 Task: Find connections with filter location Waterloo with filter topic #Culturewith filter profile language Potuguese with filter current company Lenskart.com with filter school Canara College with filter industry Newspaper Publishing with filter service category Search Engine Optimization (SEO) with filter keywords title Conservation Scientist
Action: Mouse moved to (676, 137)
Screenshot: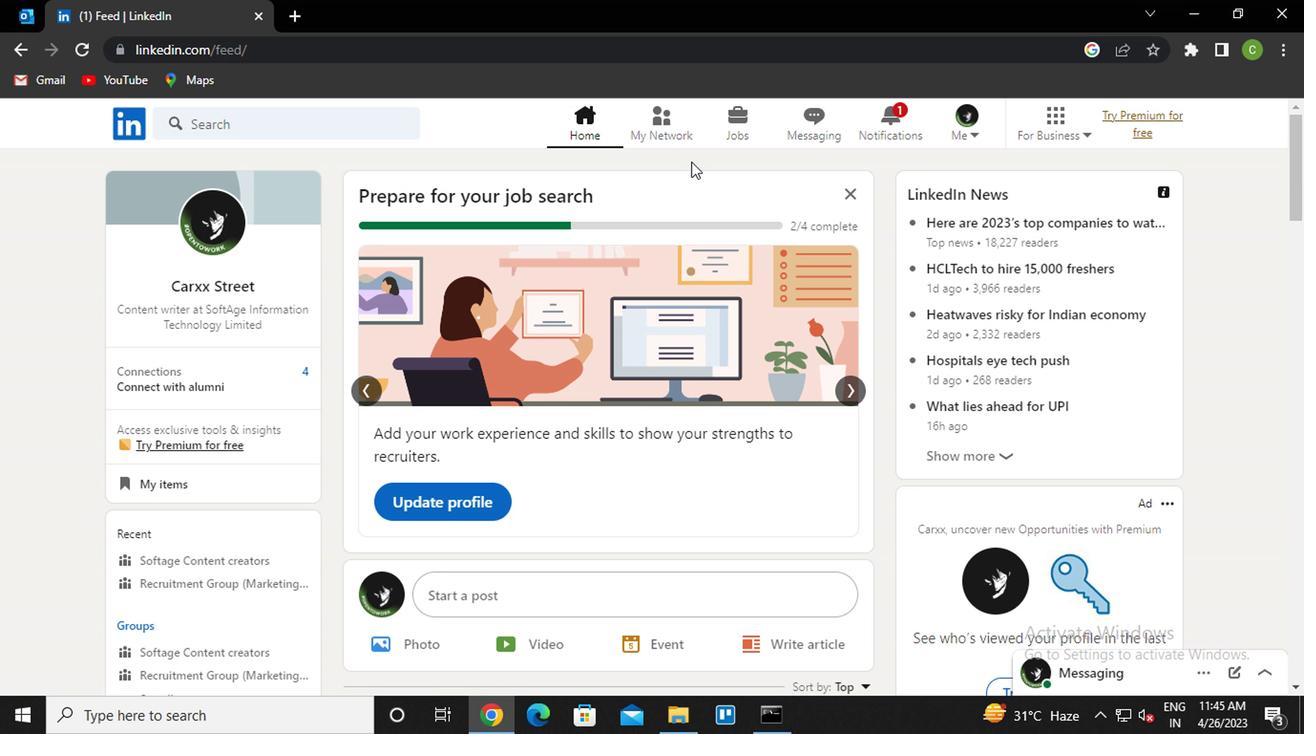 
Action: Mouse pressed left at (676, 137)
Screenshot: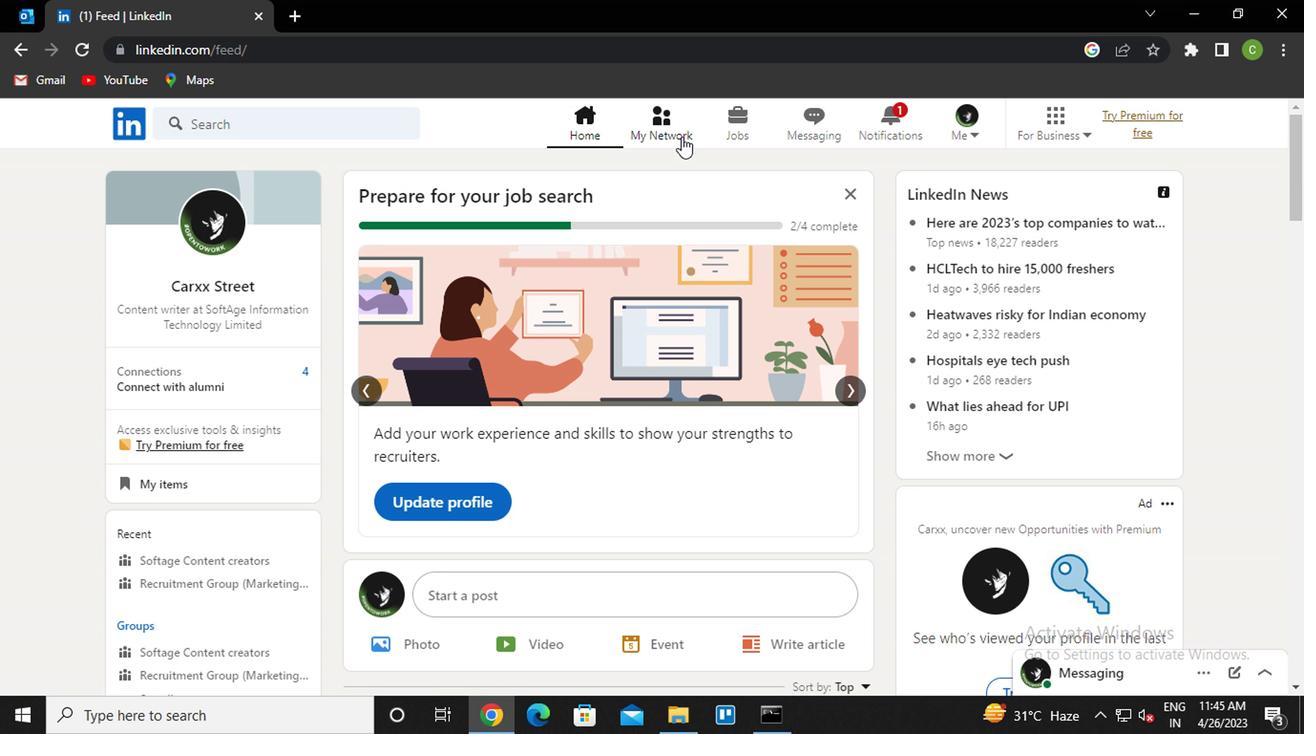 
Action: Mouse moved to (273, 244)
Screenshot: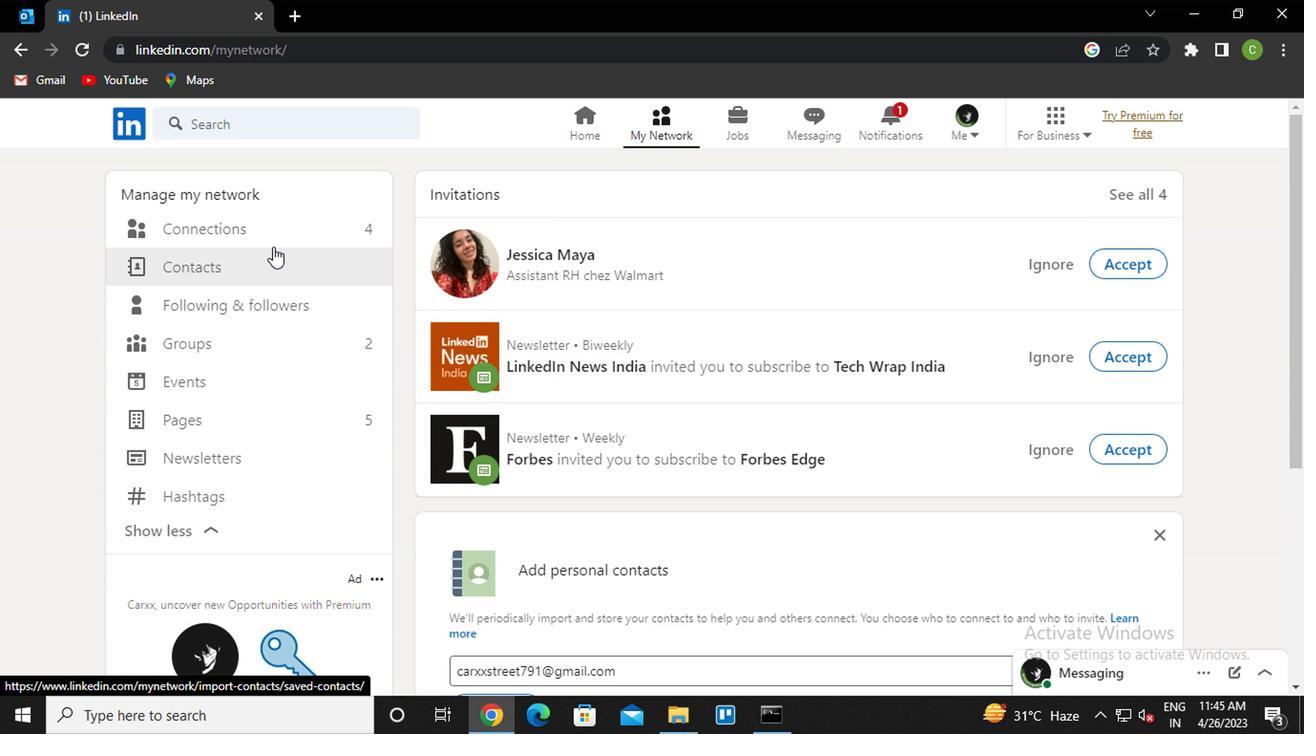 
Action: Mouse pressed left at (273, 244)
Screenshot: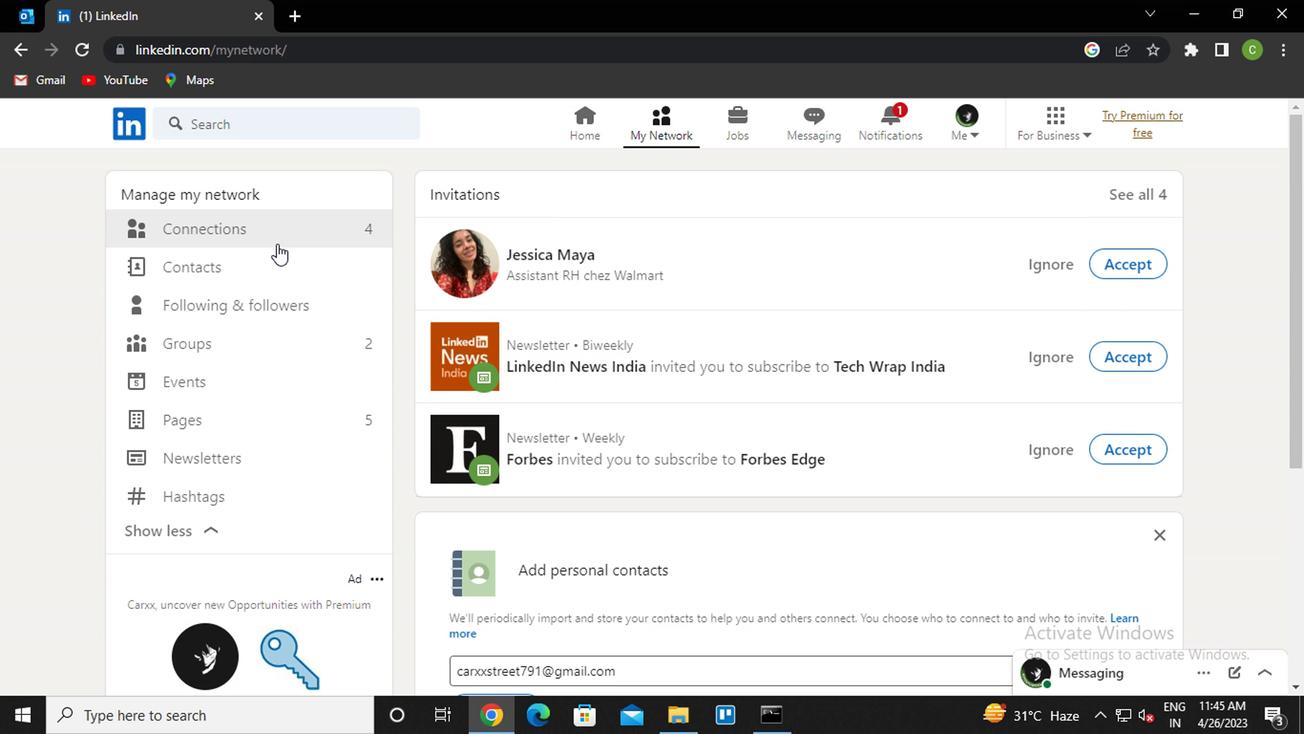 
Action: Mouse moved to (264, 218)
Screenshot: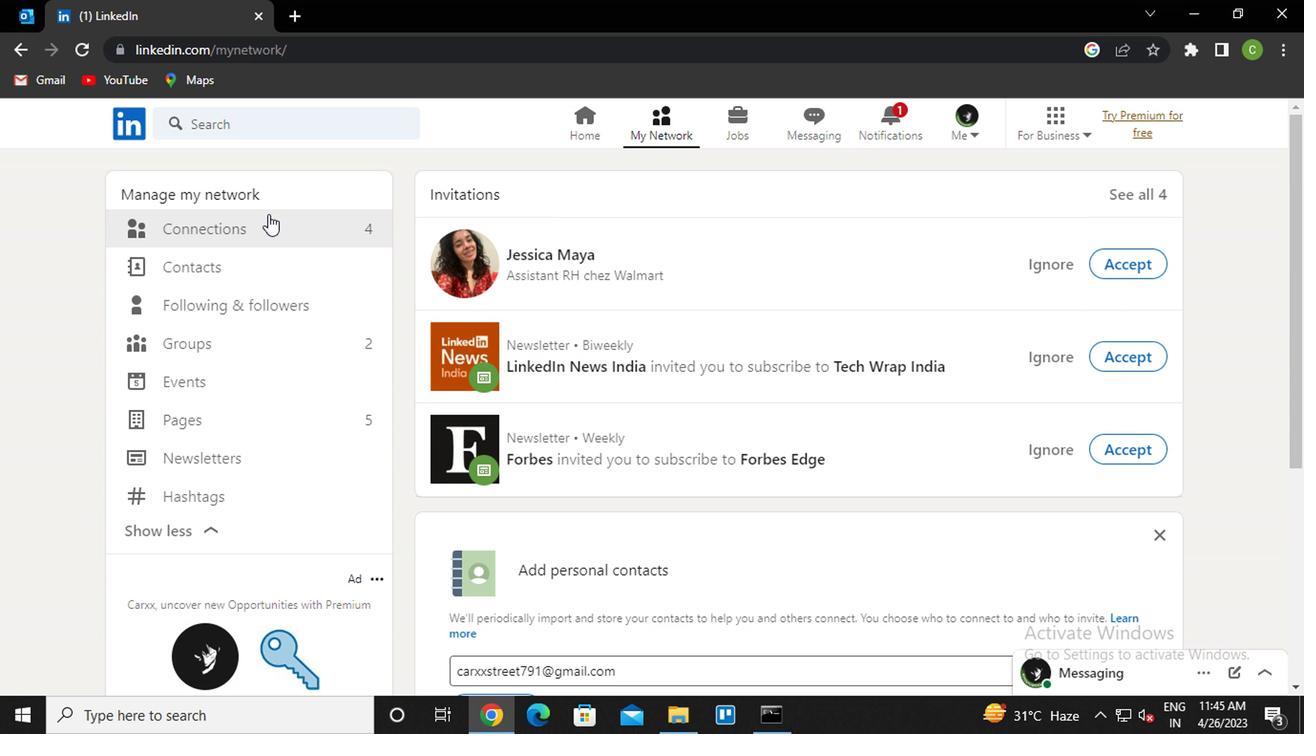
Action: Mouse pressed left at (264, 218)
Screenshot: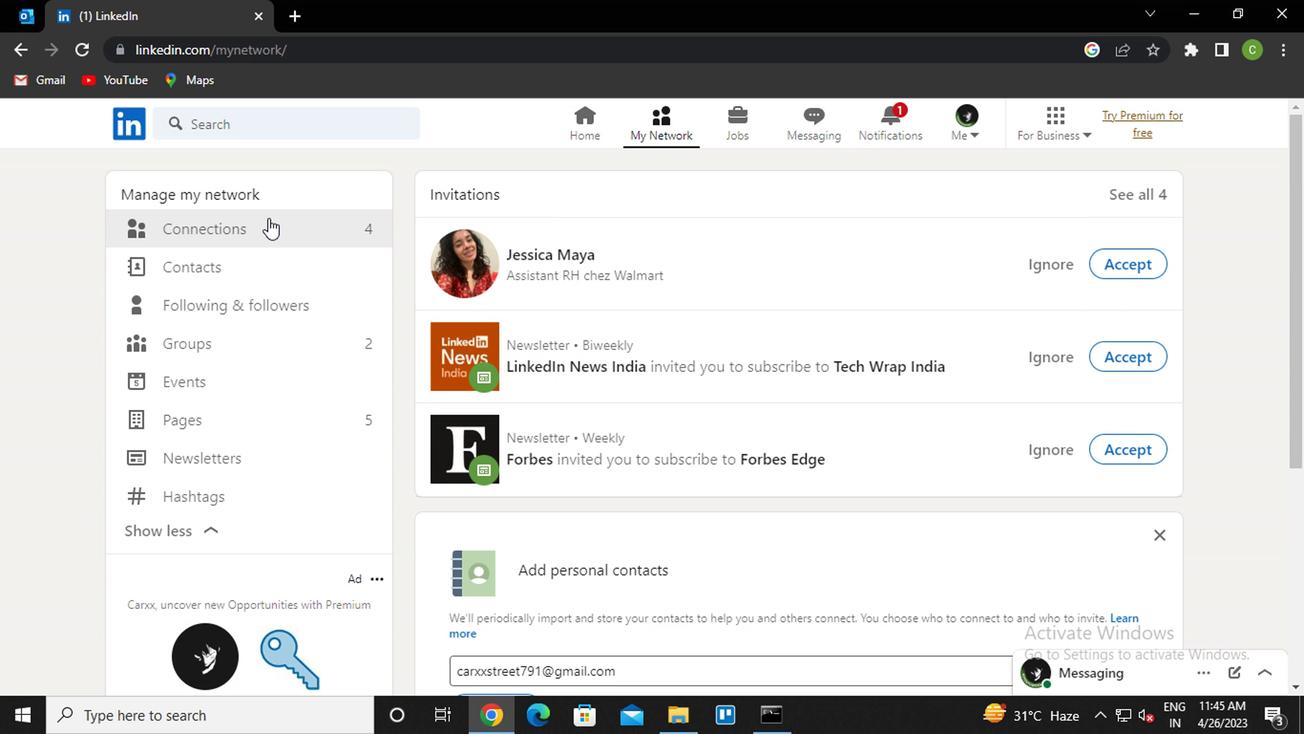 
Action: Mouse moved to (808, 225)
Screenshot: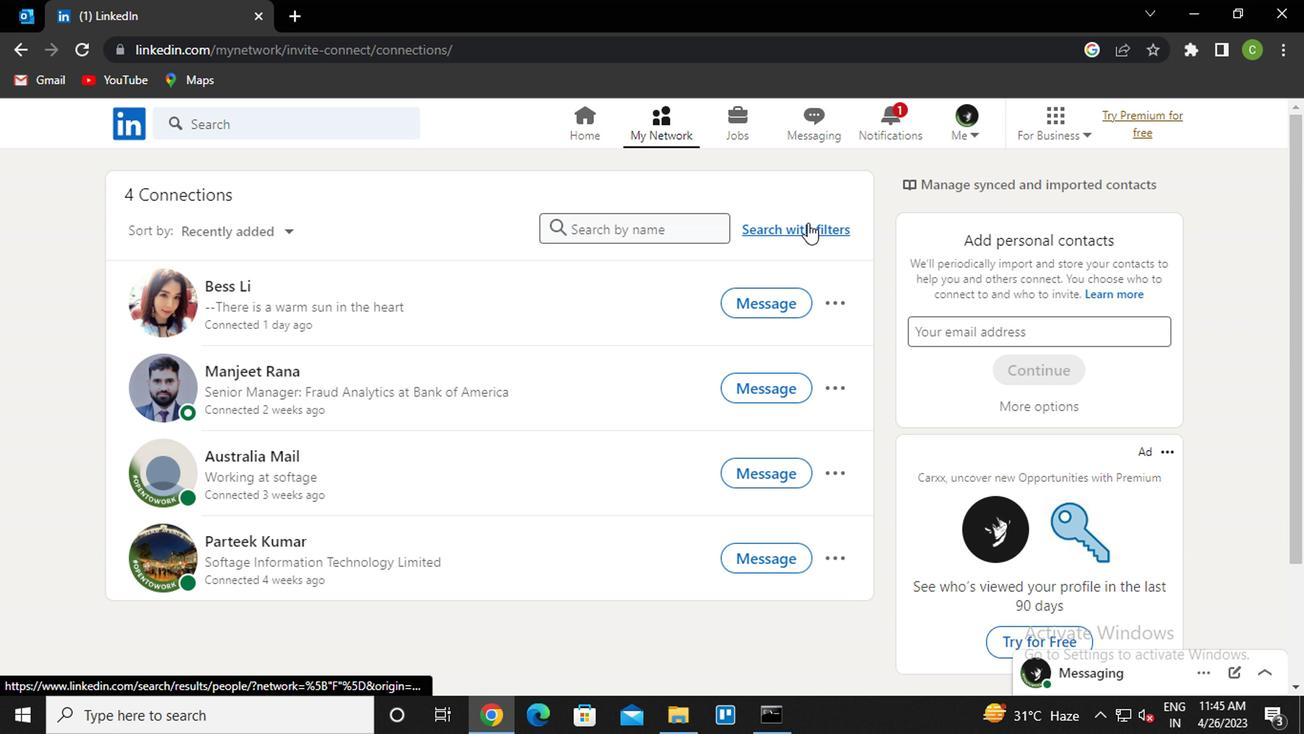 
Action: Mouse pressed left at (808, 225)
Screenshot: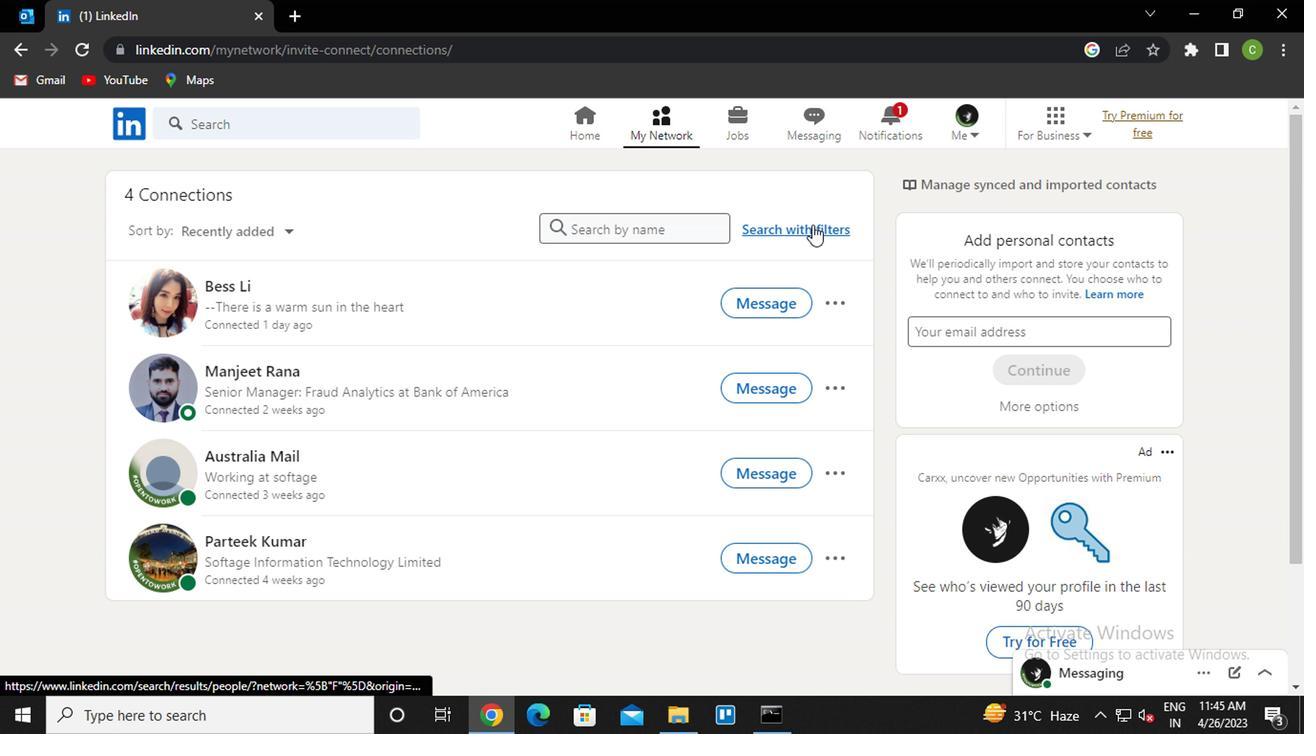 
Action: Mouse moved to (651, 168)
Screenshot: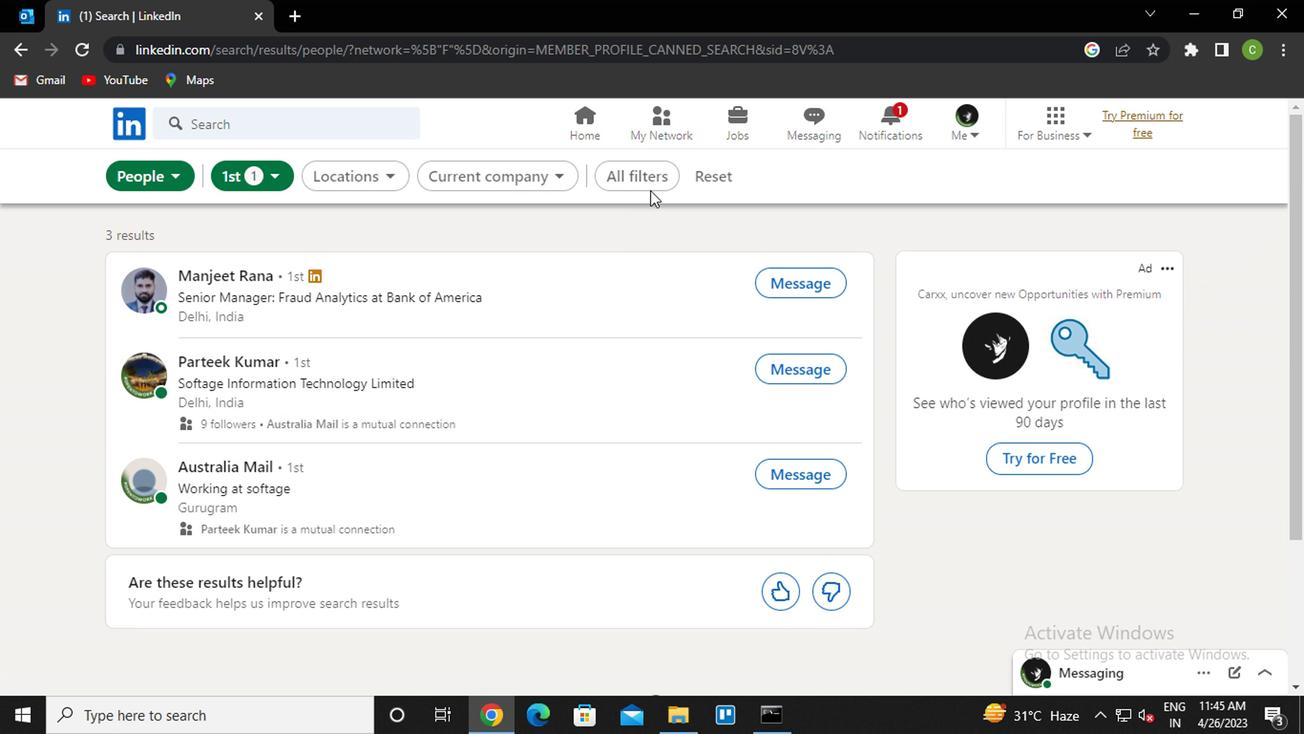 
Action: Mouse pressed left at (651, 168)
Screenshot: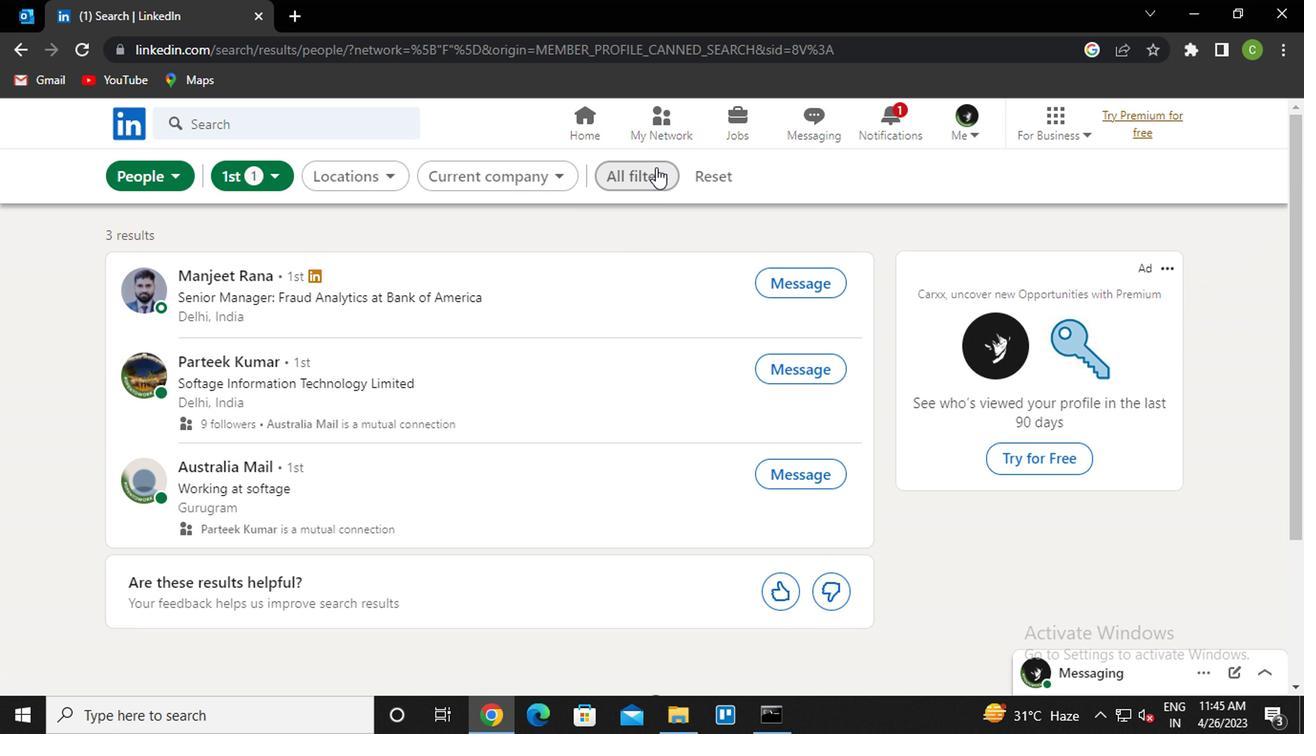 
Action: Mouse moved to (916, 360)
Screenshot: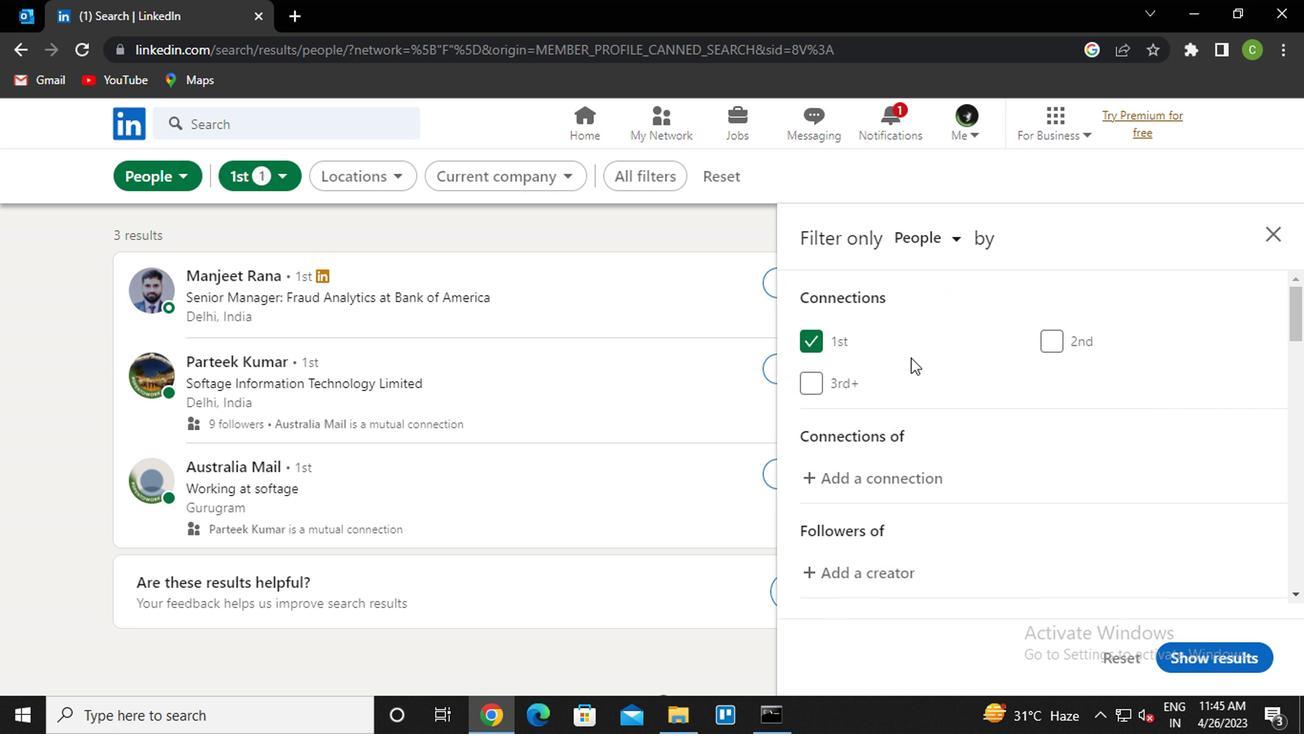
Action: Mouse scrolled (916, 358) with delta (0, -1)
Screenshot: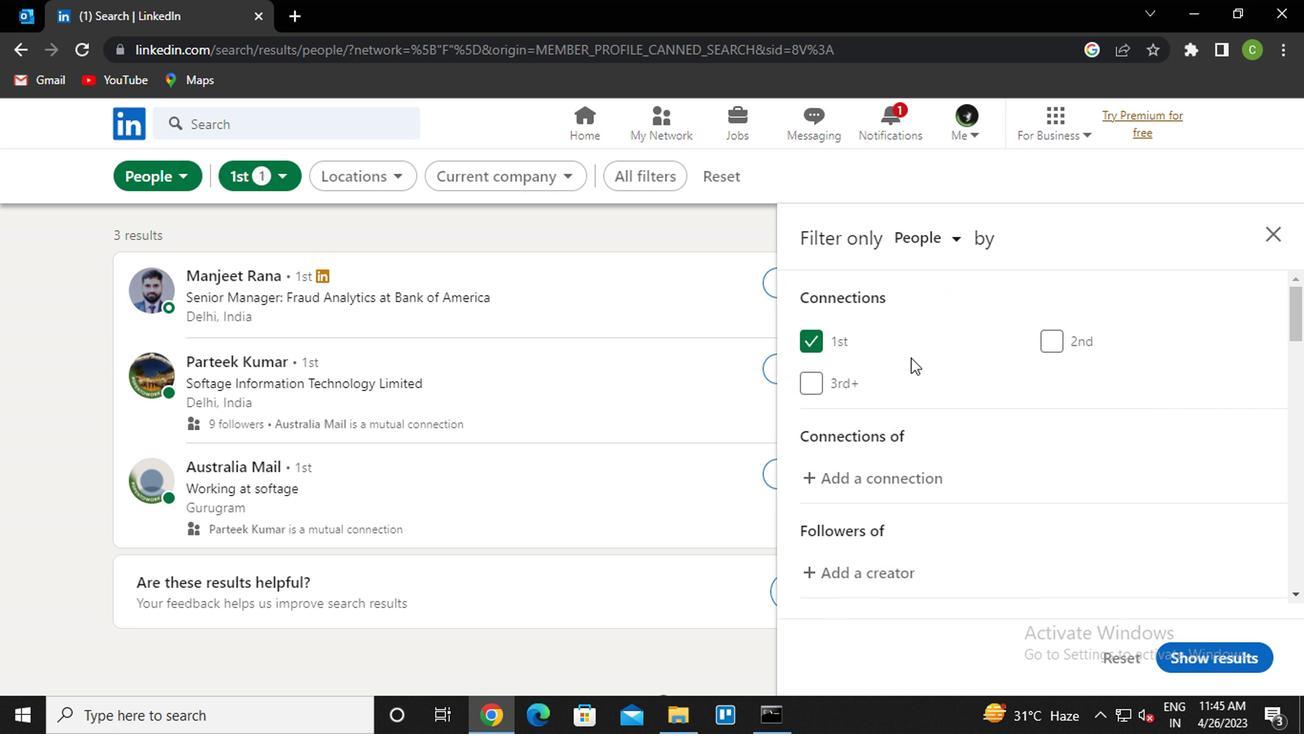 
Action: Mouse scrolled (916, 358) with delta (0, -1)
Screenshot: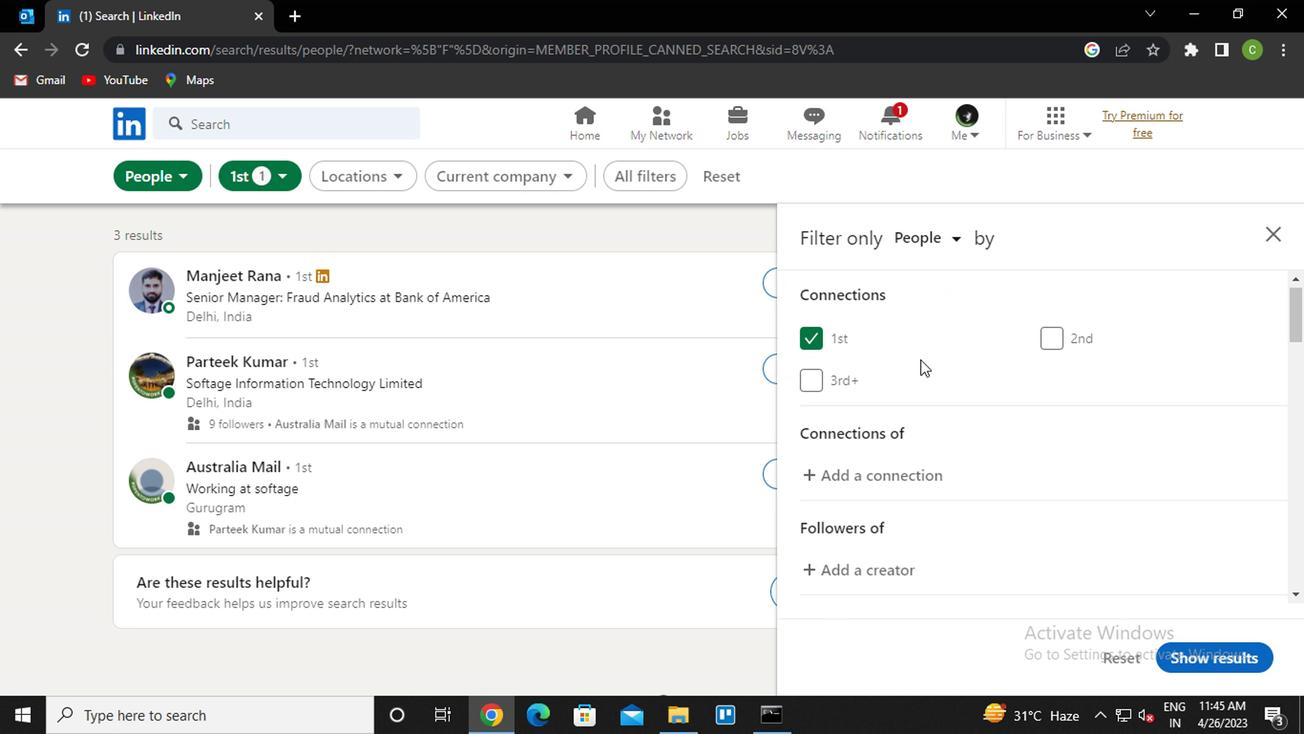 
Action: Mouse scrolled (916, 358) with delta (0, -1)
Screenshot: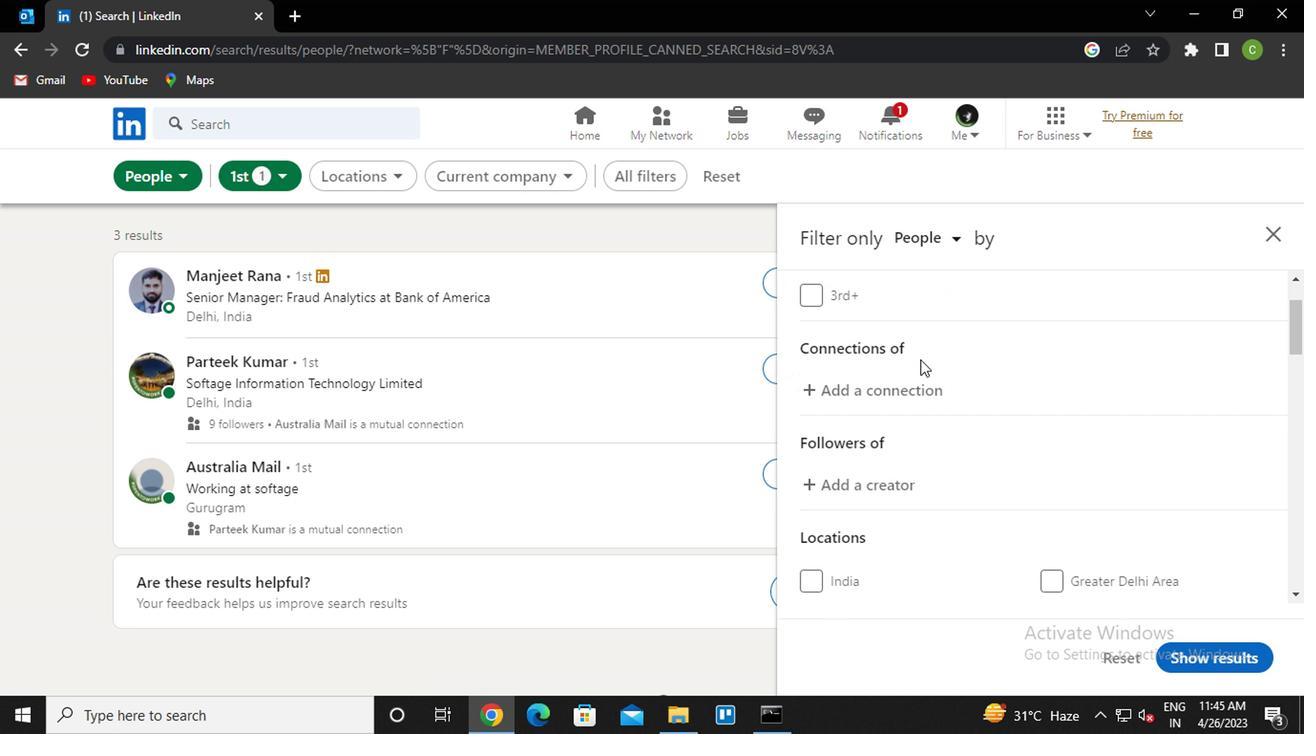 
Action: Mouse moved to (1114, 457)
Screenshot: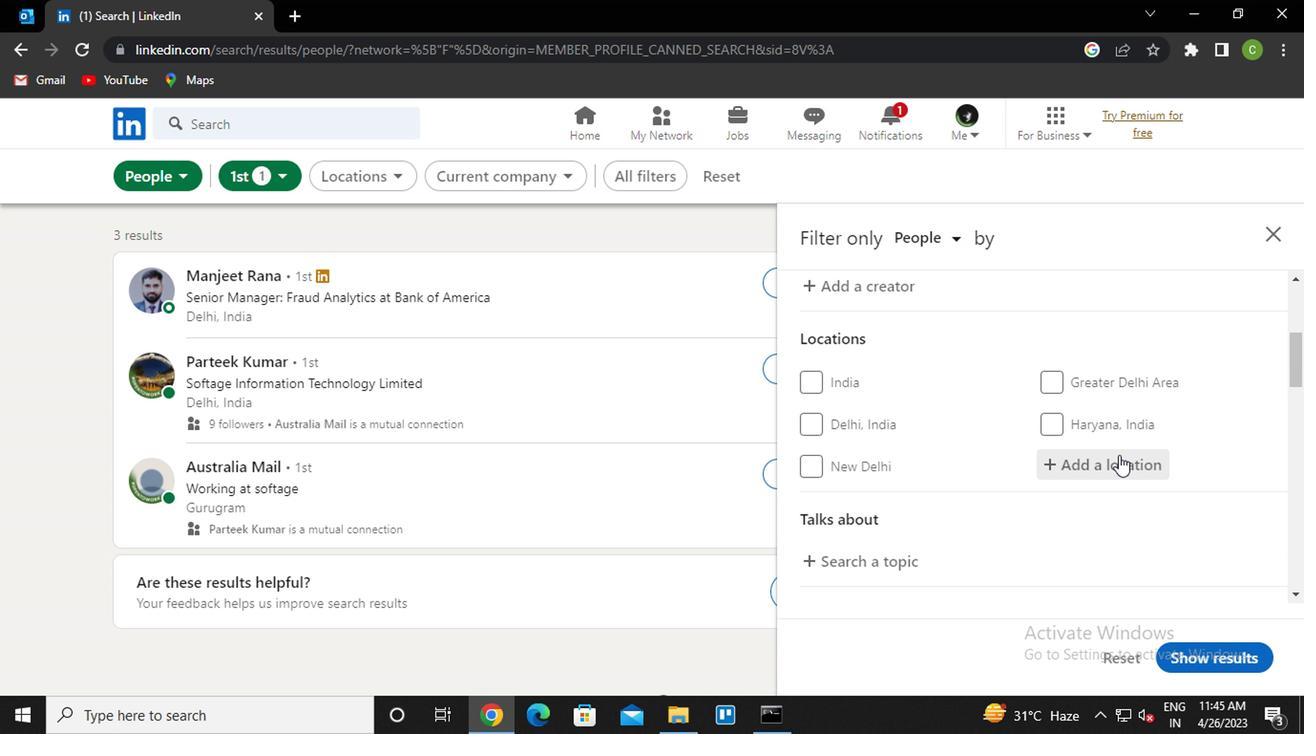 
Action: Mouse pressed left at (1114, 457)
Screenshot: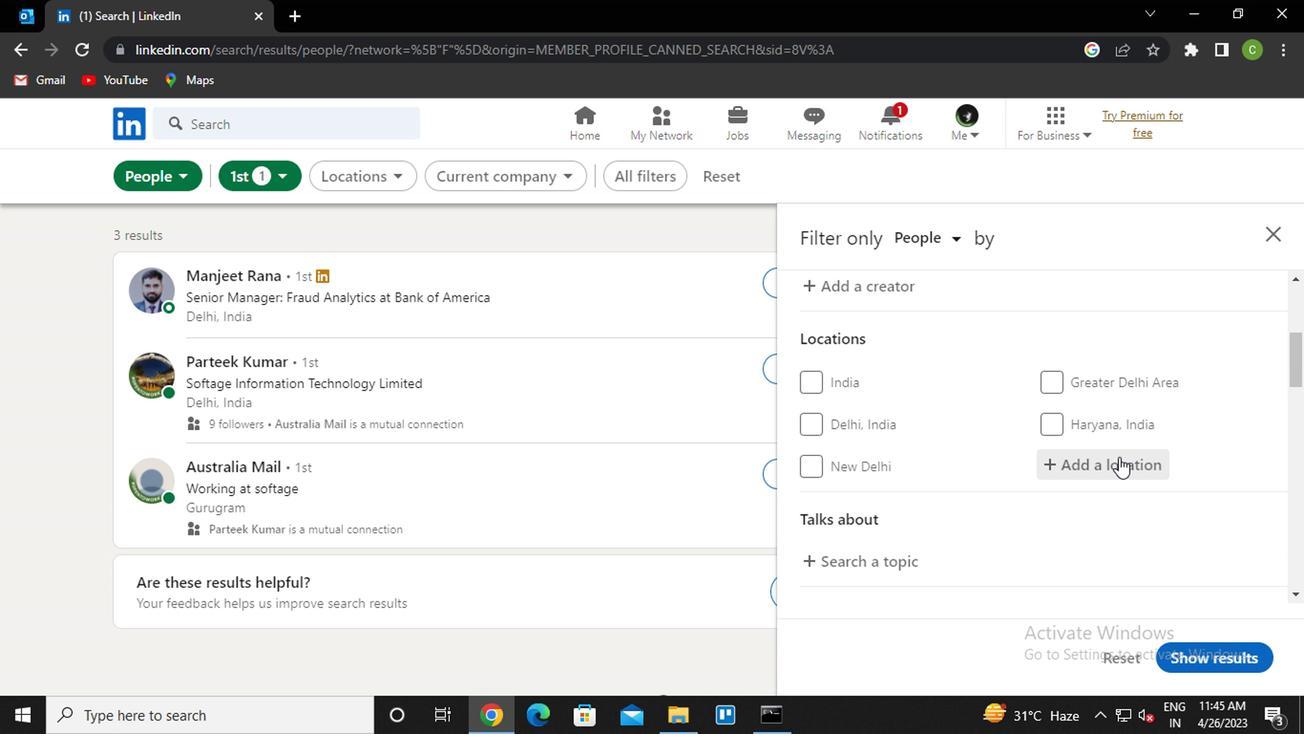 
Action: Key pressed w<Key.caps_lock>aterloo<Key.down><Key.enter>
Screenshot: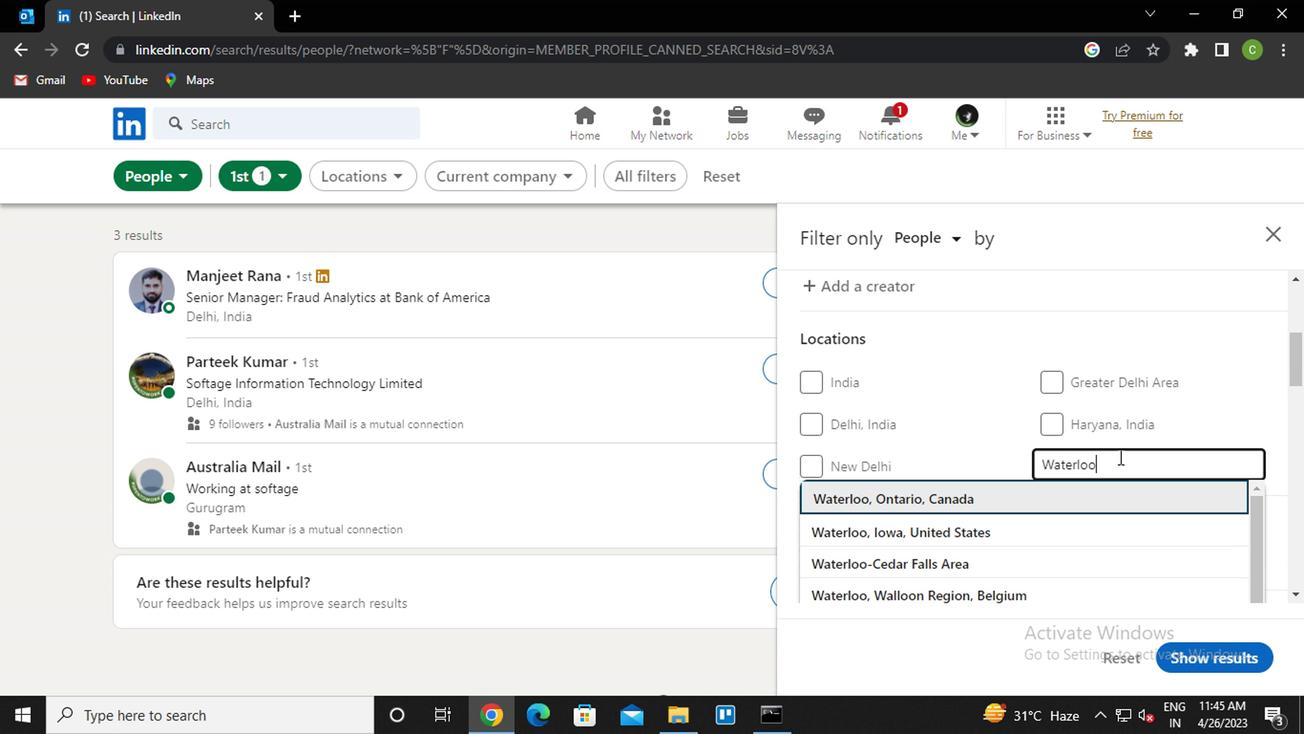 
Action: Mouse scrolled (1114, 456) with delta (0, 0)
Screenshot: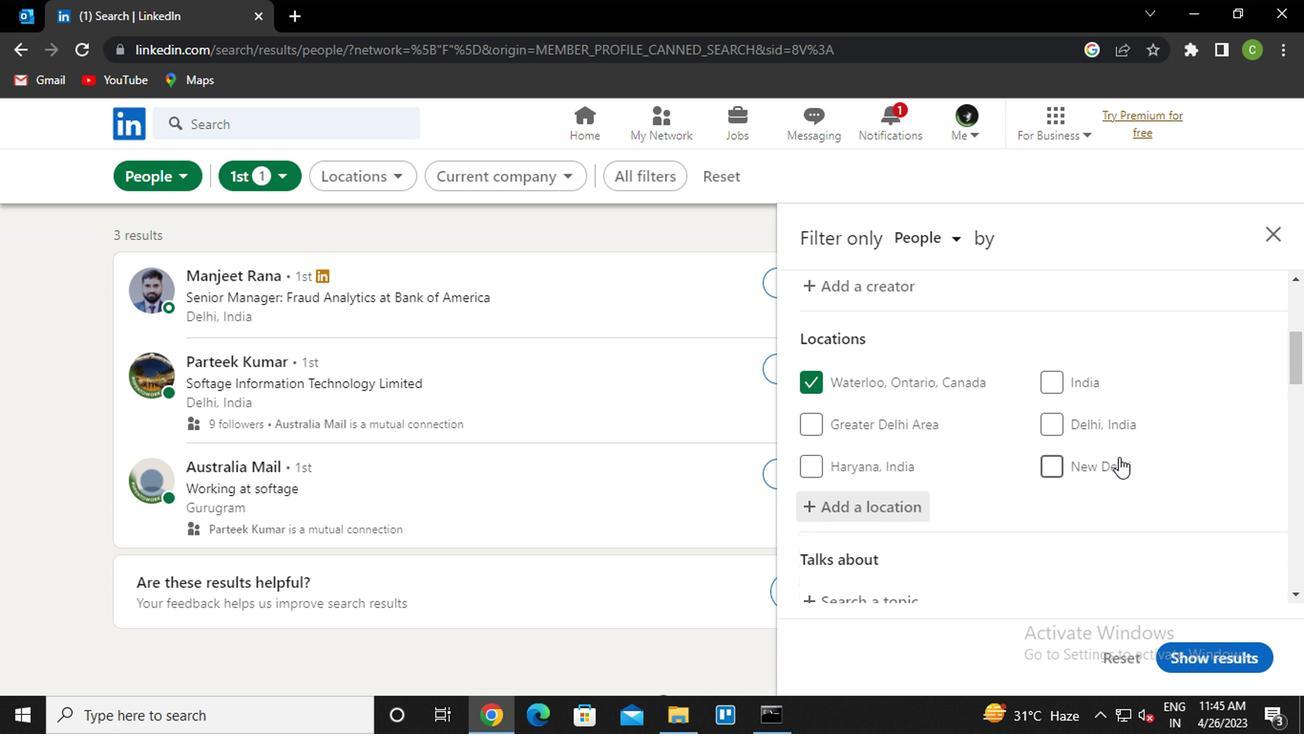 
Action: Mouse scrolled (1114, 456) with delta (0, 0)
Screenshot: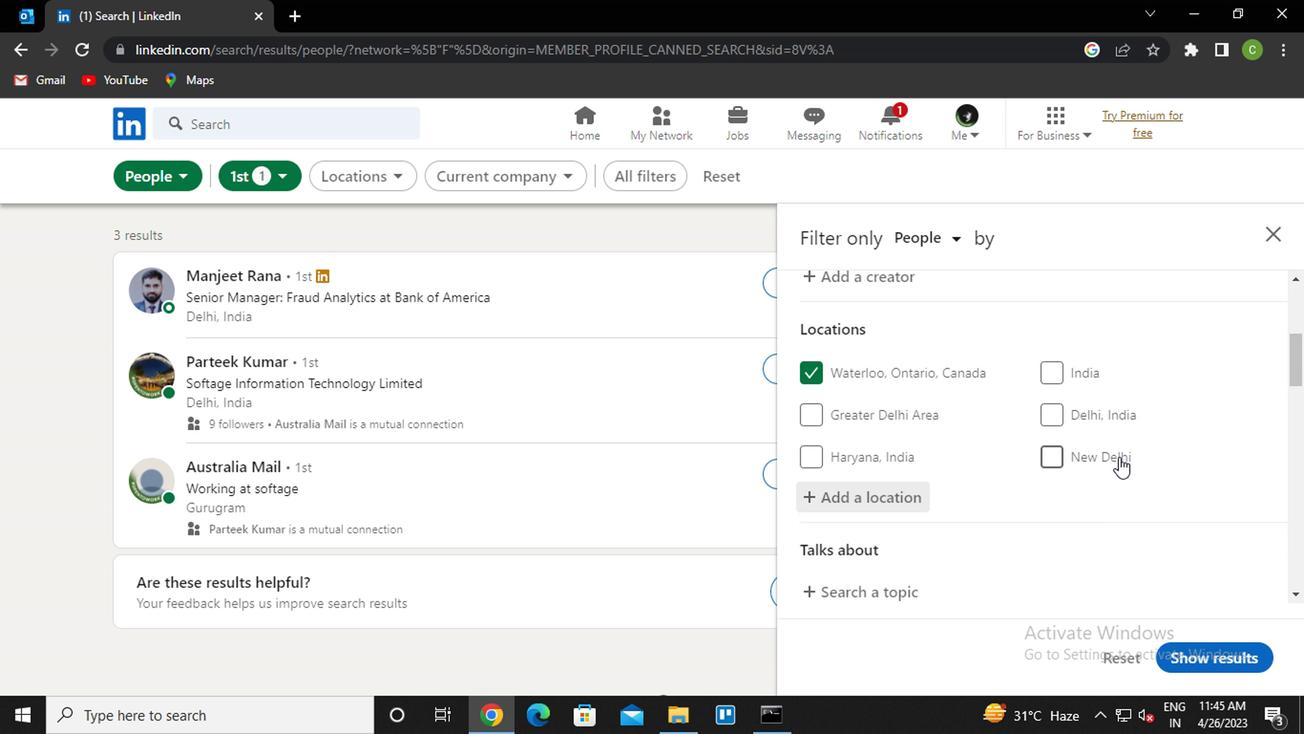 
Action: Mouse moved to (867, 414)
Screenshot: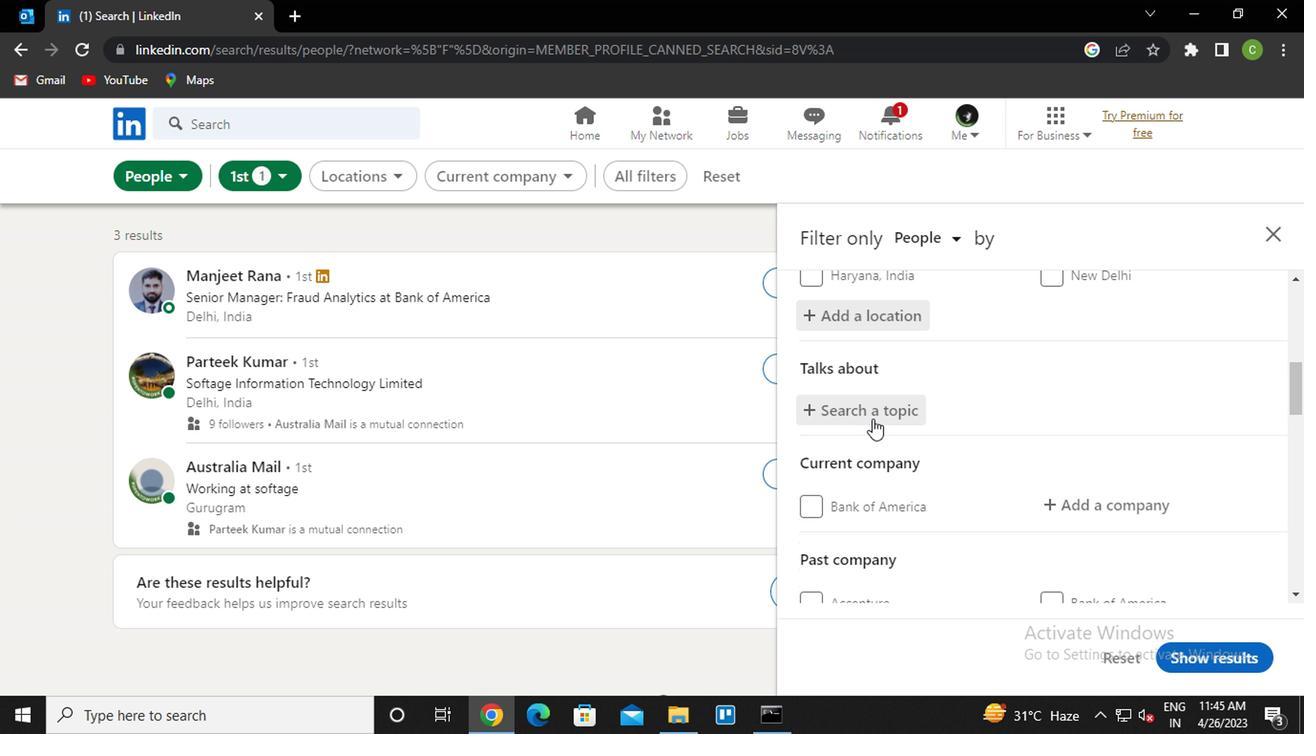 
Action: Mouse pressed left at (867, 414)
Screenshot: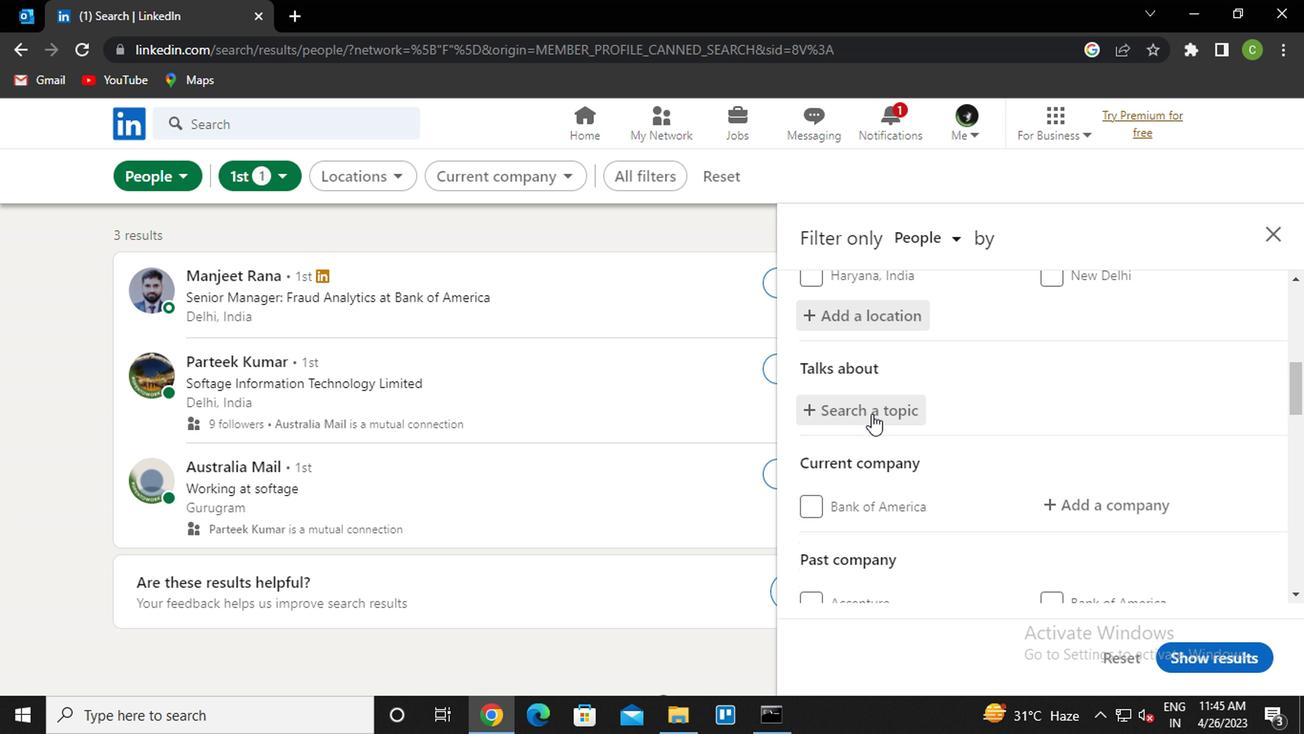 
Action: Key pressed <Key.caps_lock>c<Key.caps_lock>ulture<Key.down><Key.enter>
Screenshot: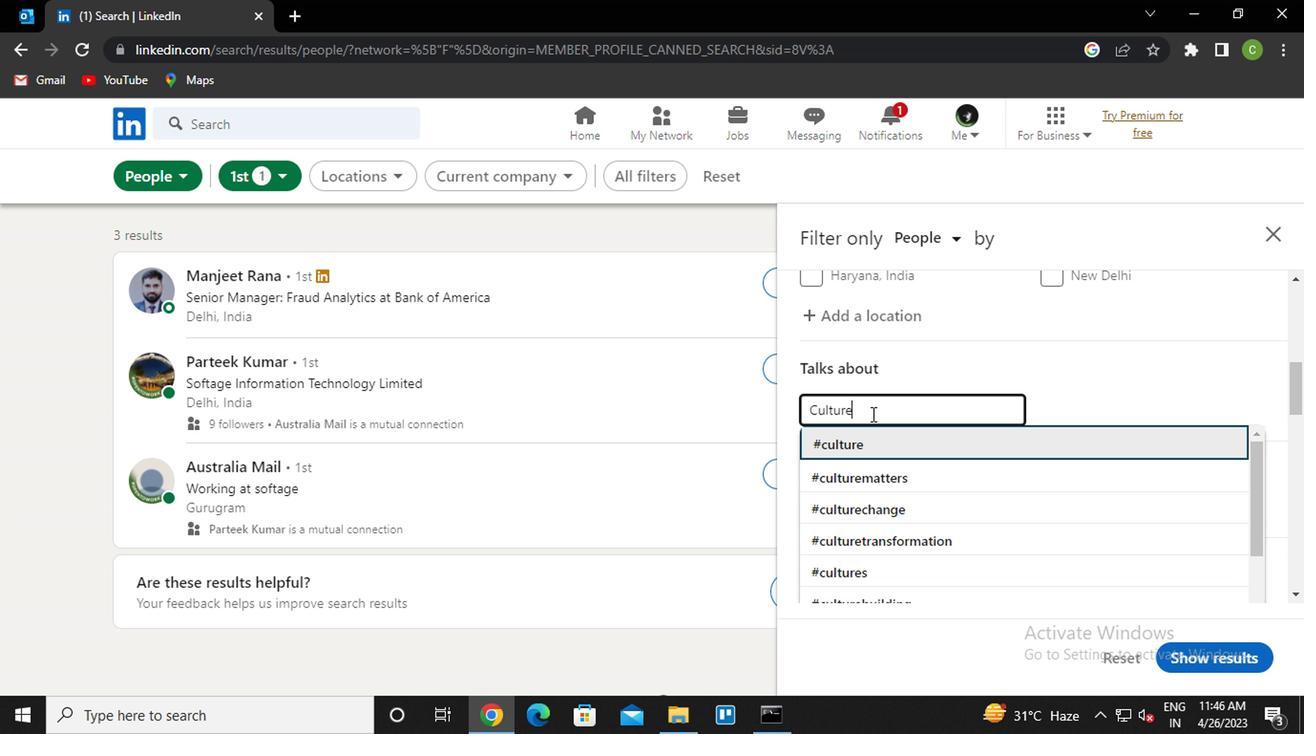 
Action: Mouse moved to (918, 434)
Screenshot: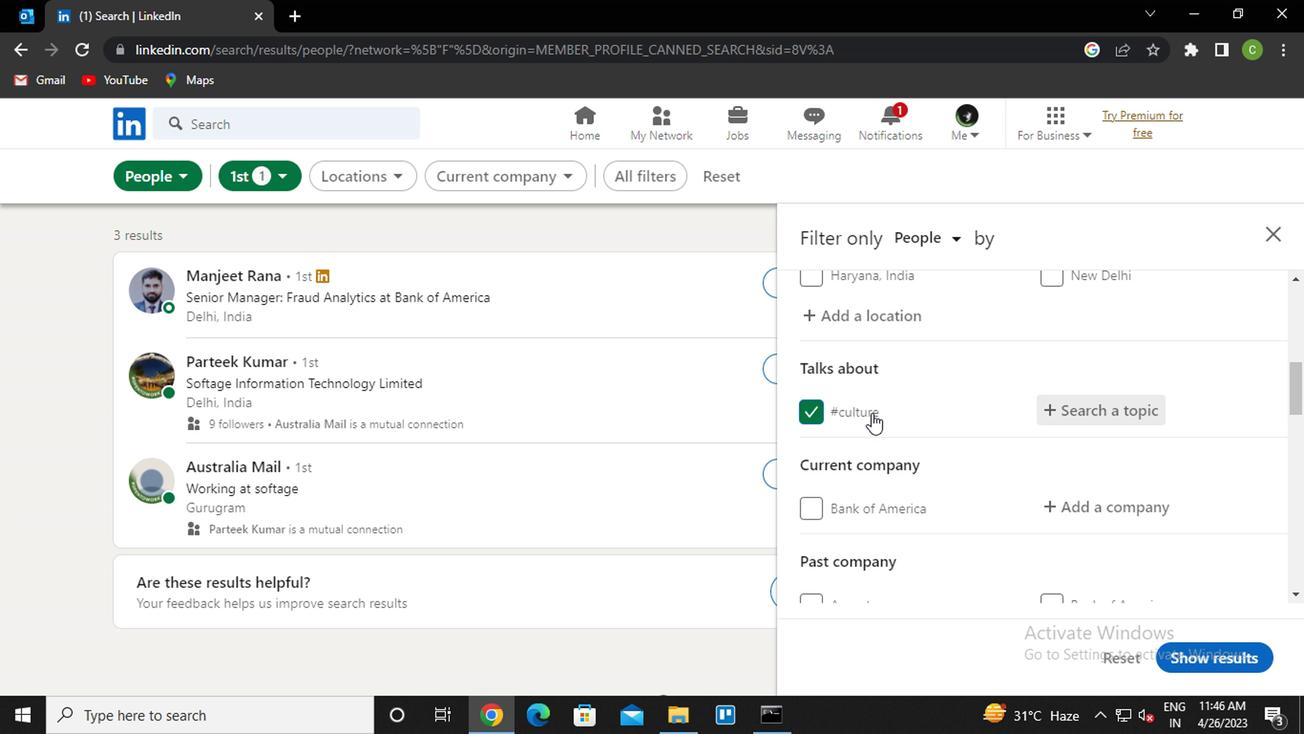 
Action: Mouse scrolled (918, 433) with delta (0, 0)
Screenshot: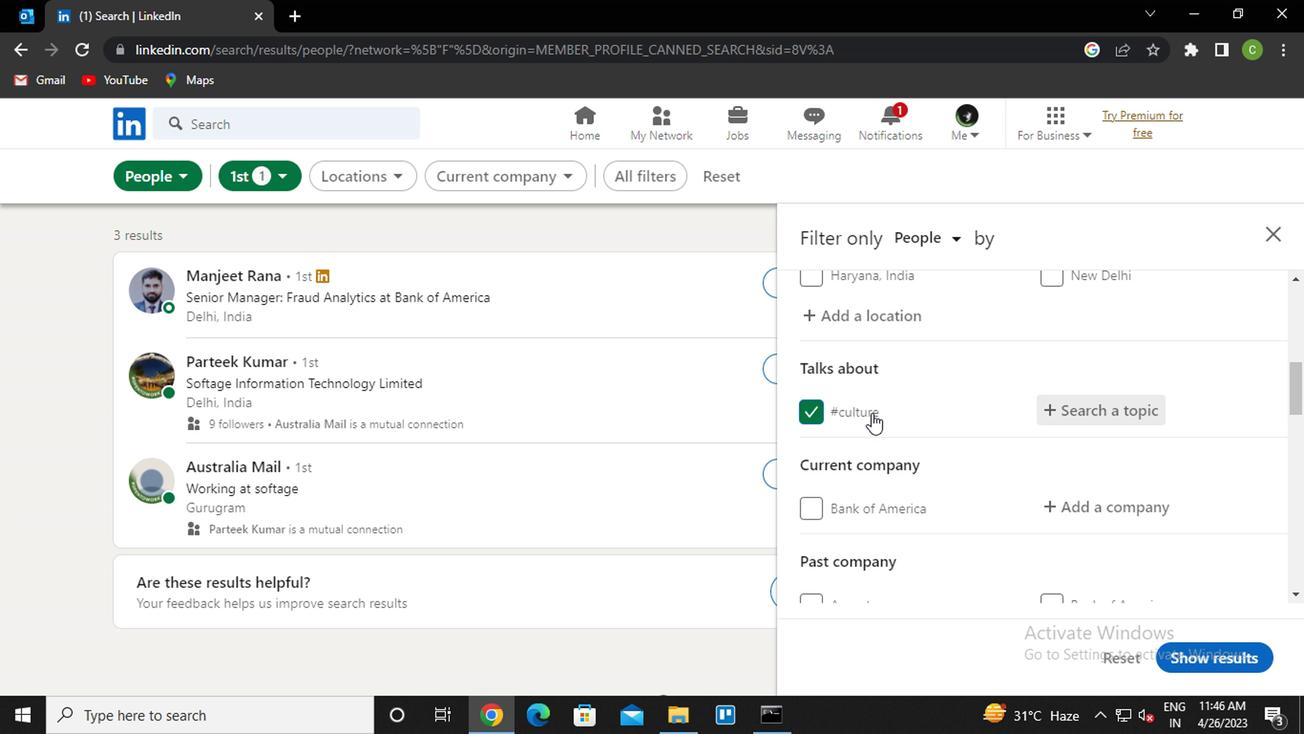 
Action: Mouse moved to (1081, 413)
Screenshot: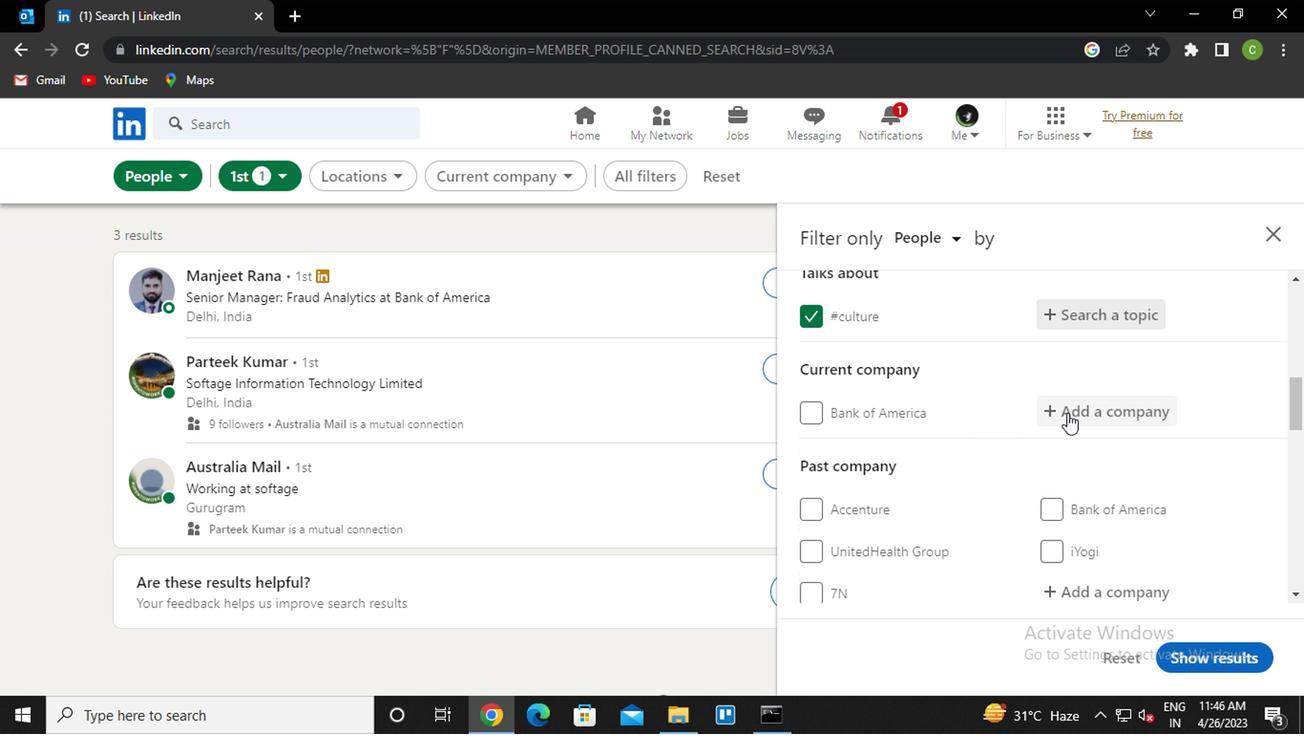 
Action: Mouse pressed left at (1081, 413)
Screenshot: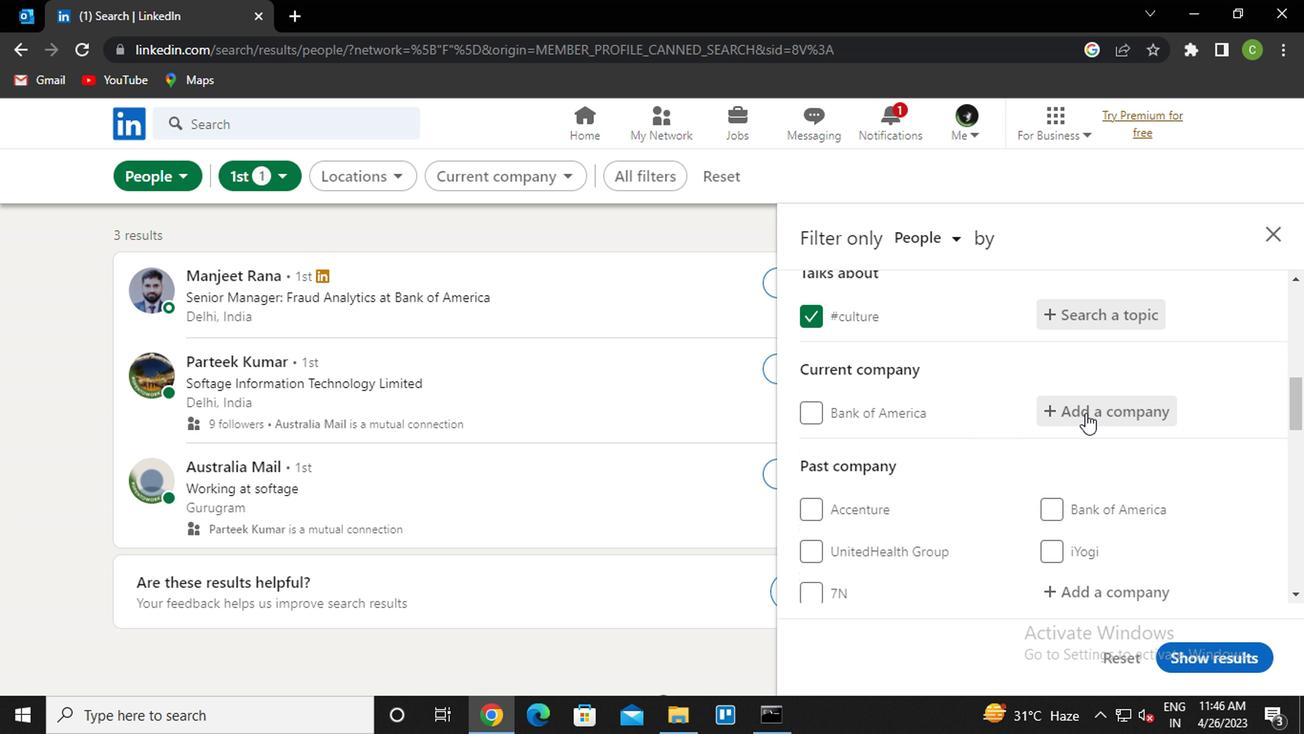 
Action: Key pressed <Key.caps_lock>l<Key.caps_lock>enskart<Key.down><Key.enter>
Screenshot: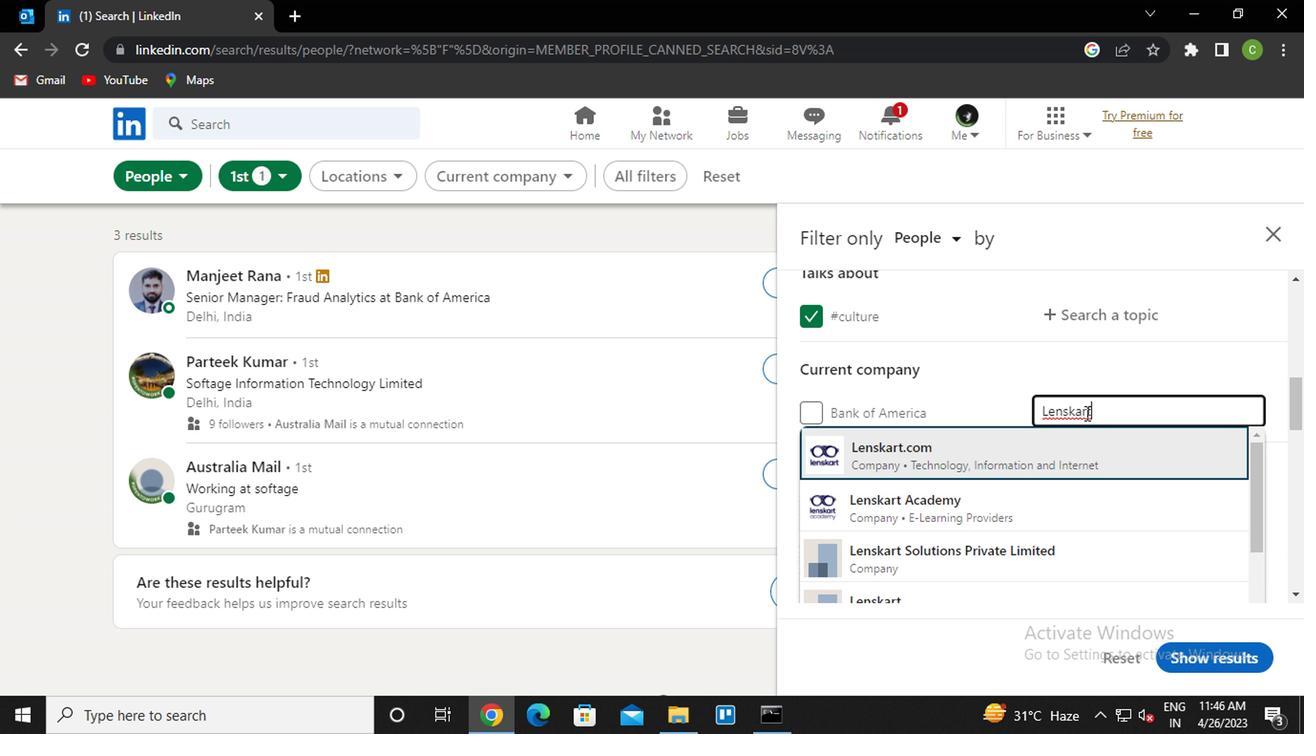 
Action: Mouse moved to (1081, 414)
Screenshot: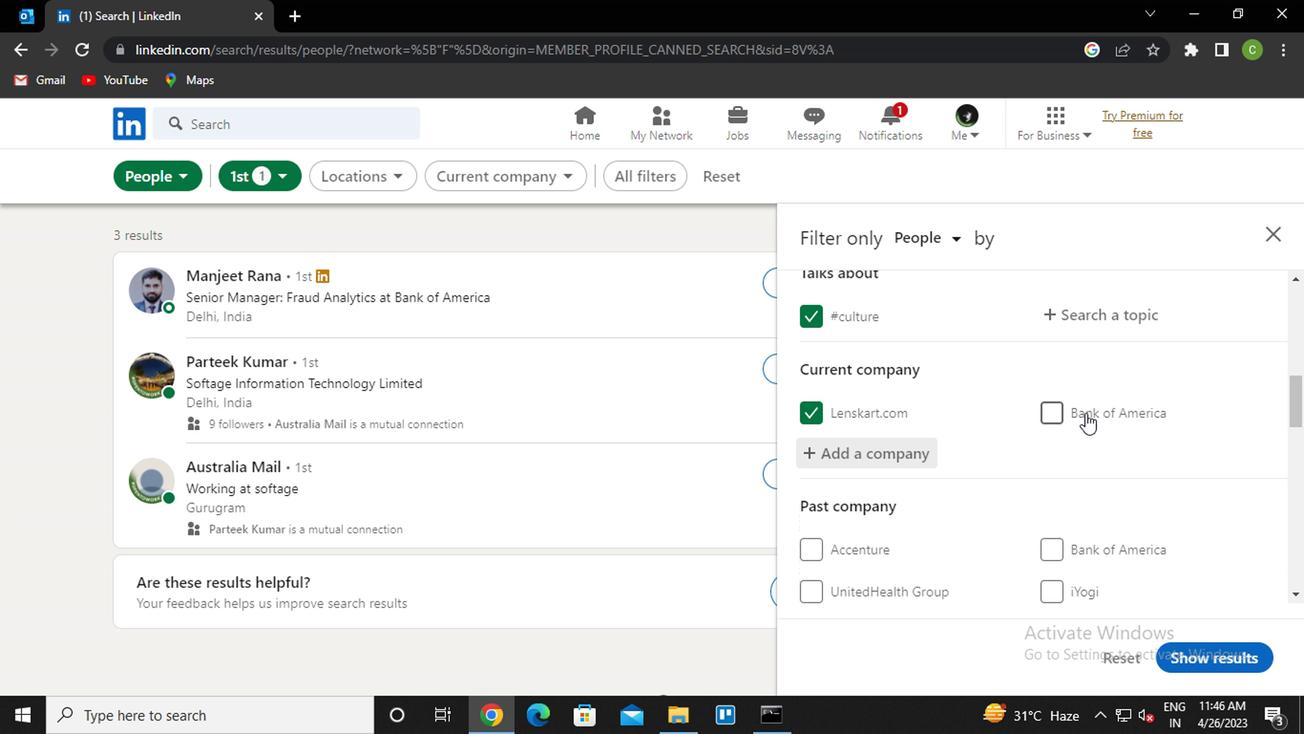 
Action: Mouse scrolled (1081, 413) with delta (0, -1)
Screenshot: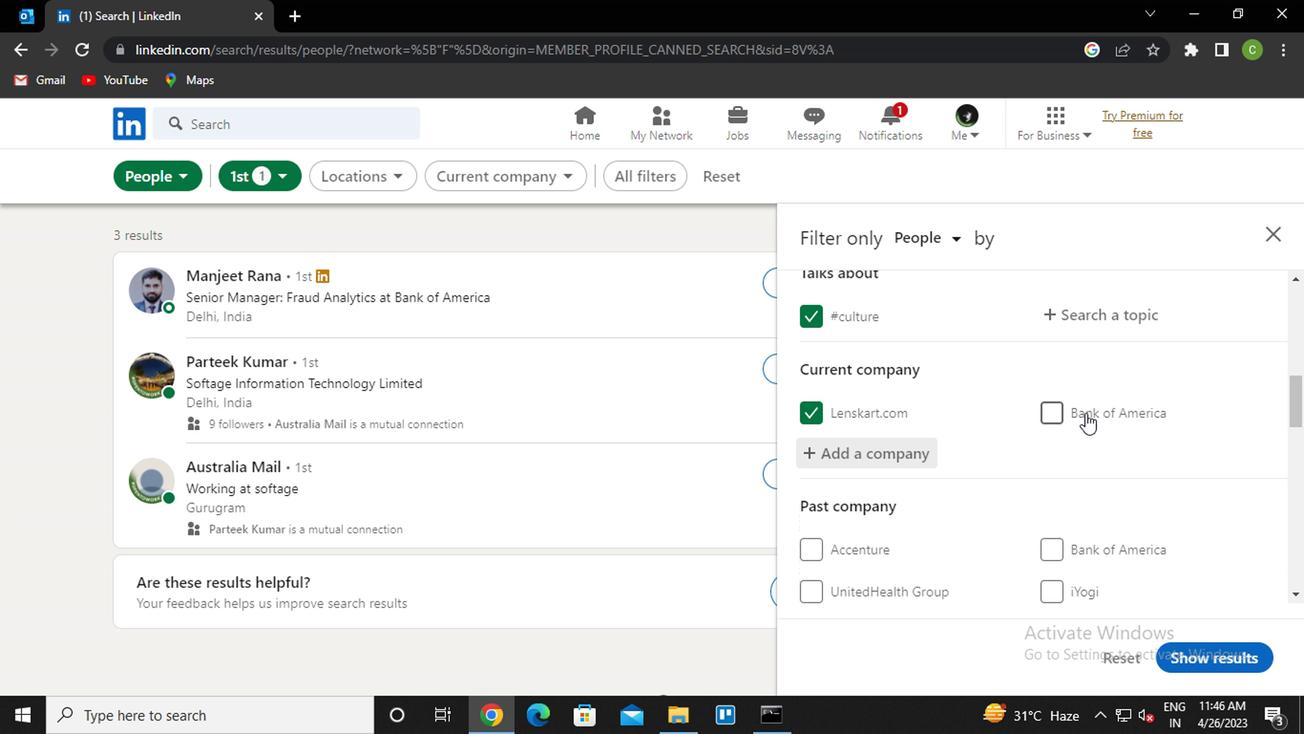 
Action: Mouse moved to (1076, 419)
Screenshot: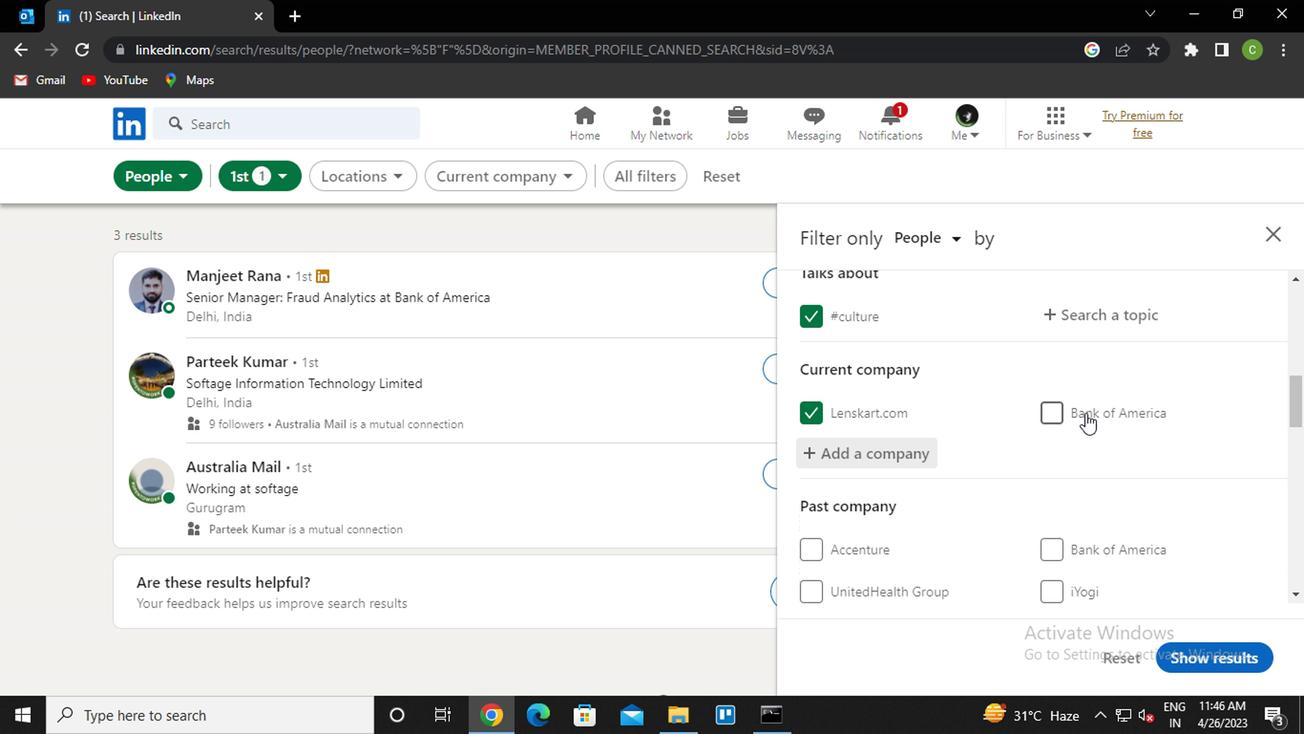 
Action: Mouse scrolled (1076, 417) with delta (0, -1)
Screenshot: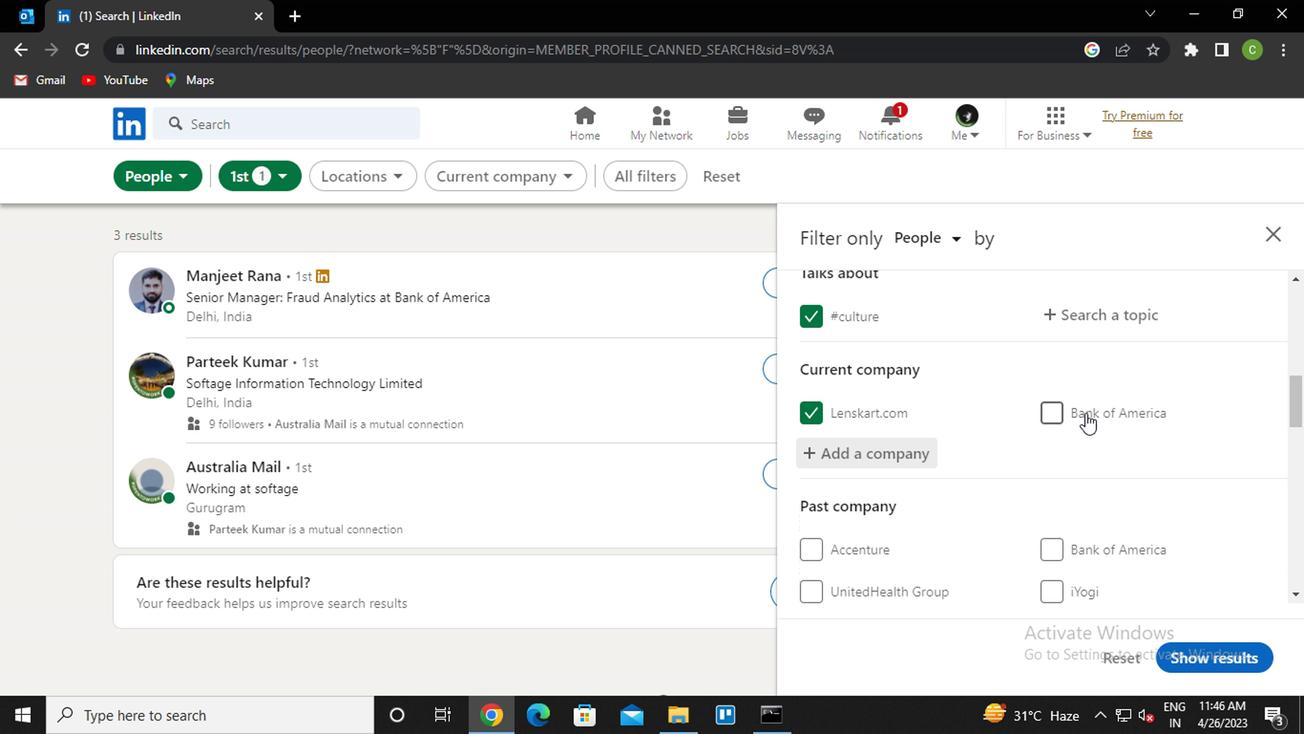 
Action: Mouse moved to (1028, 443)
Screenshot: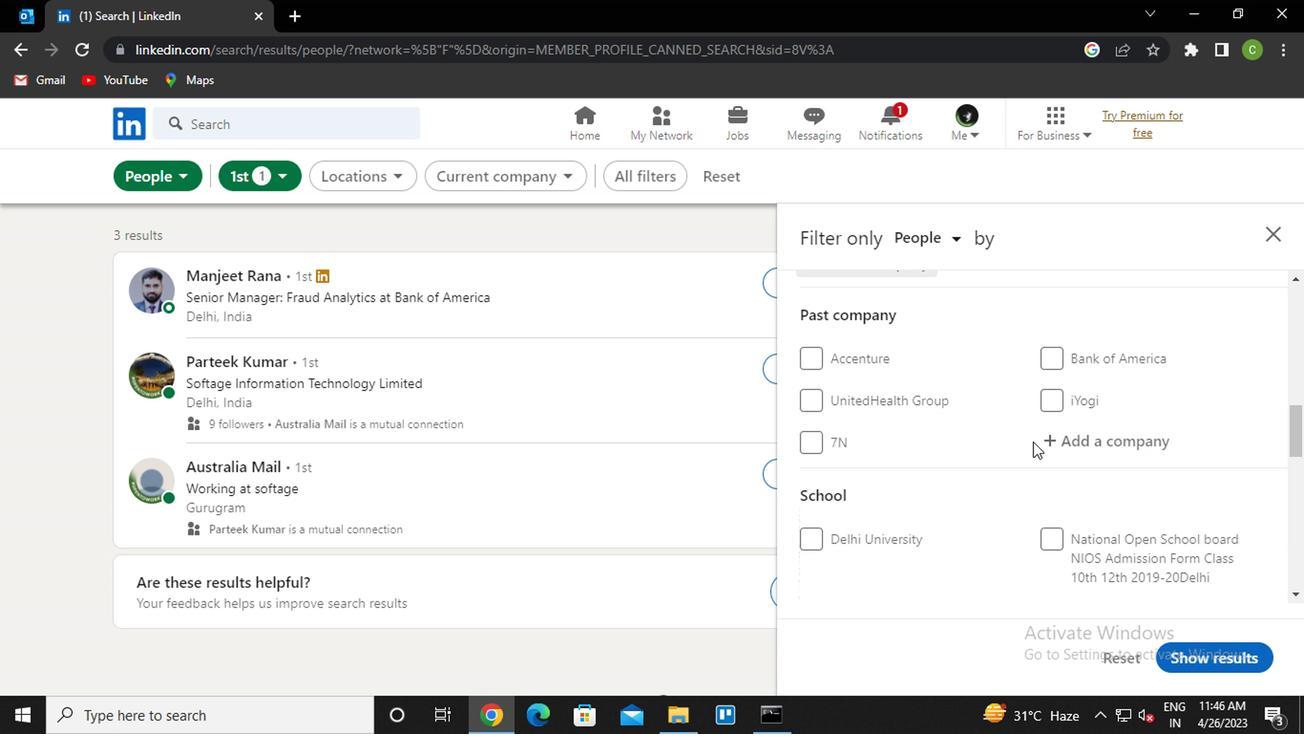 
Action: Mouse scrolled (1028, 441) with delta (0, -1)
Screenshot: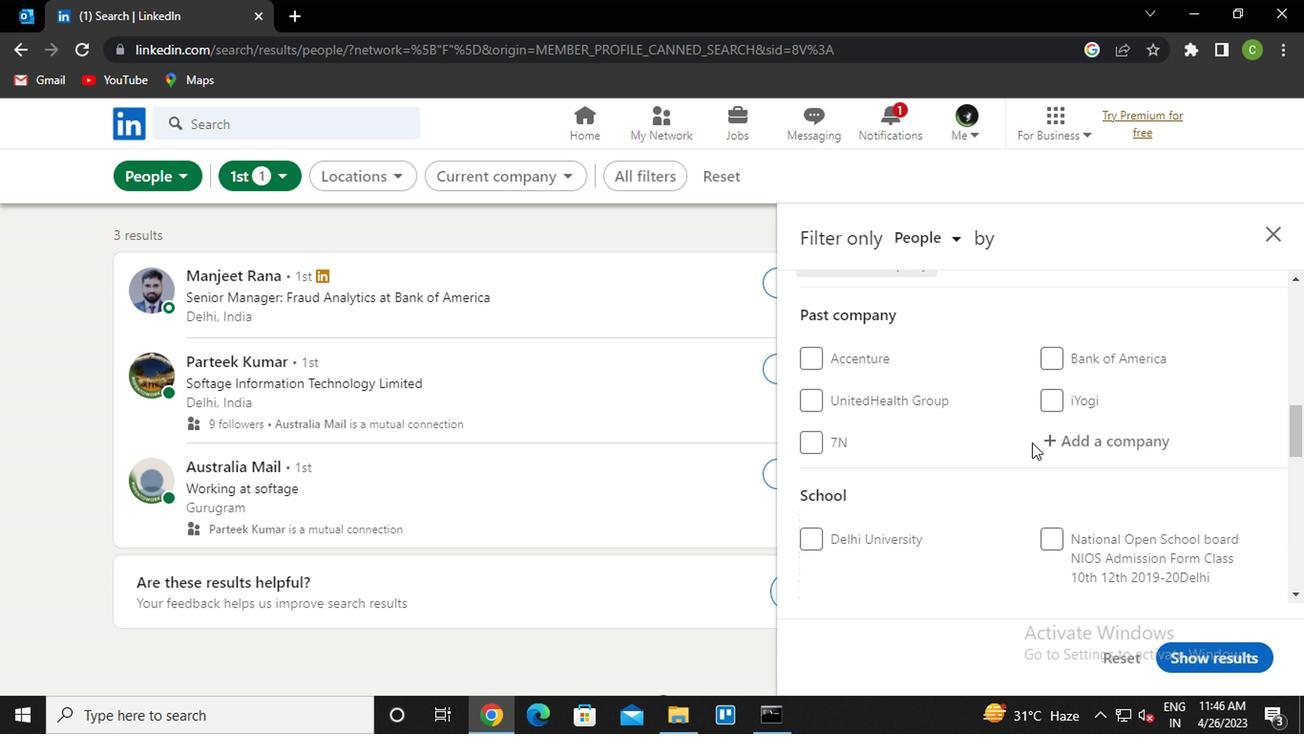 
Action: Mouse scrolled (1028, 441) with delta (0, -1)
Screenshot: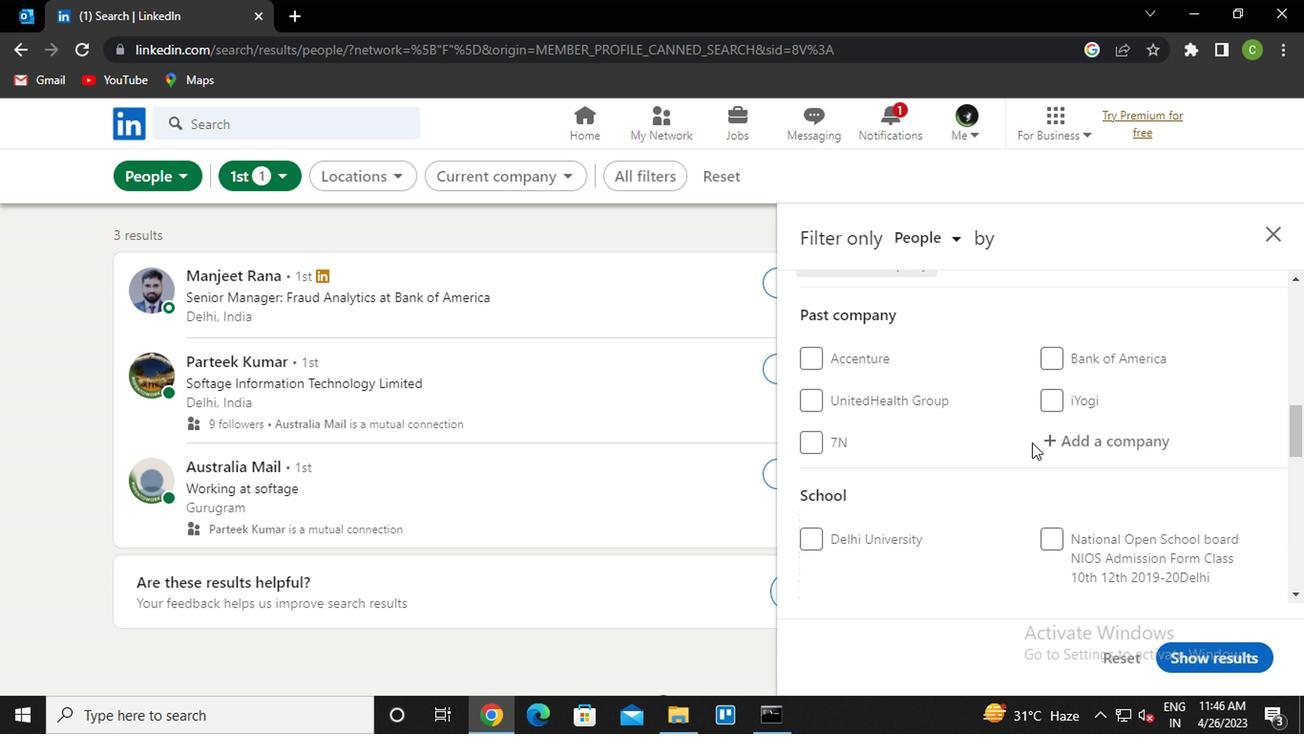 
Action: Mouse moved to (867, 481)
Screenshot: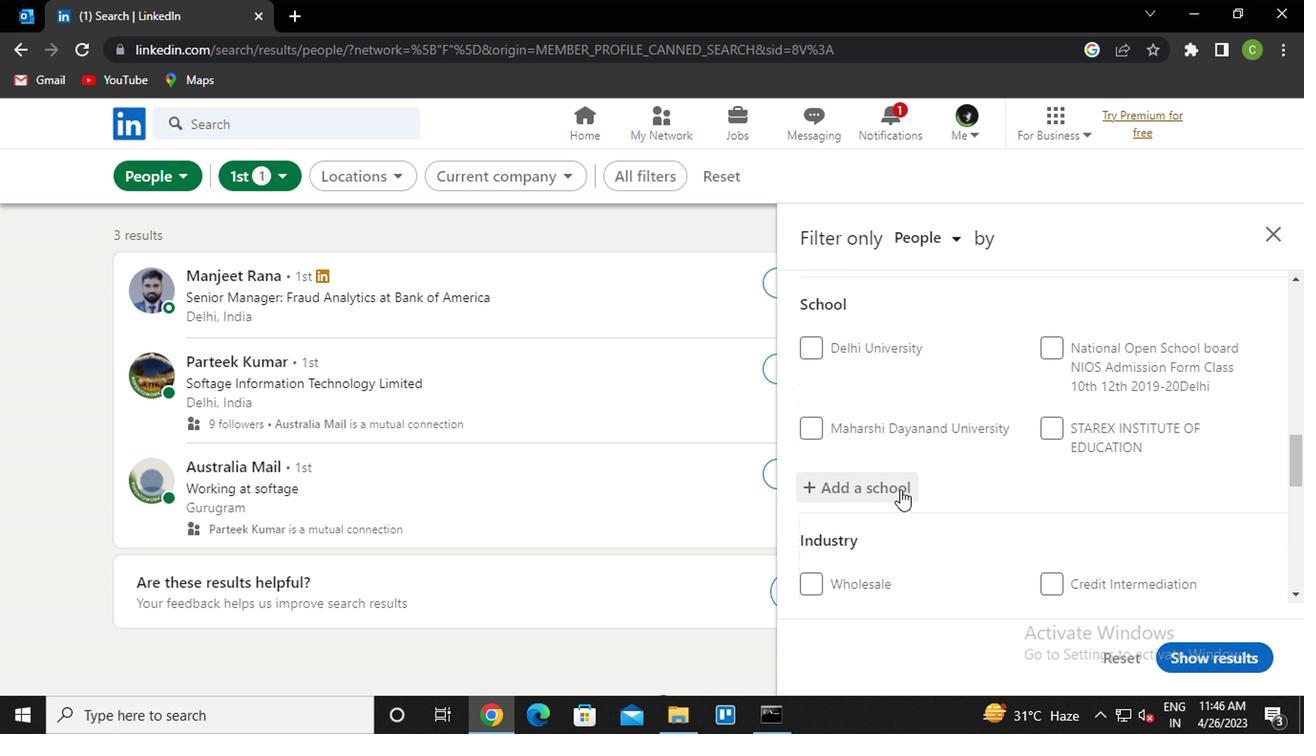 
Action: Mouse pressed left at (867, 481)
Screenshot: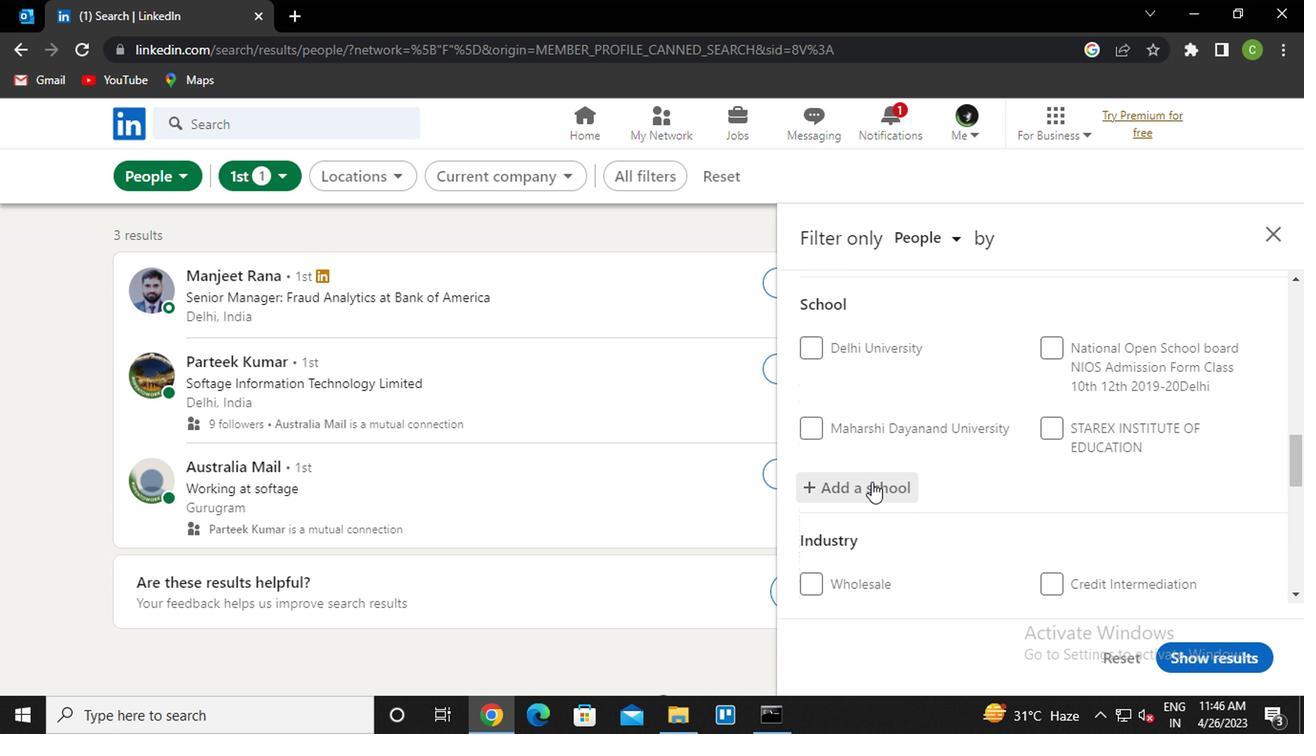 
Action: Mouse moved to (866, 481)
Screenshot: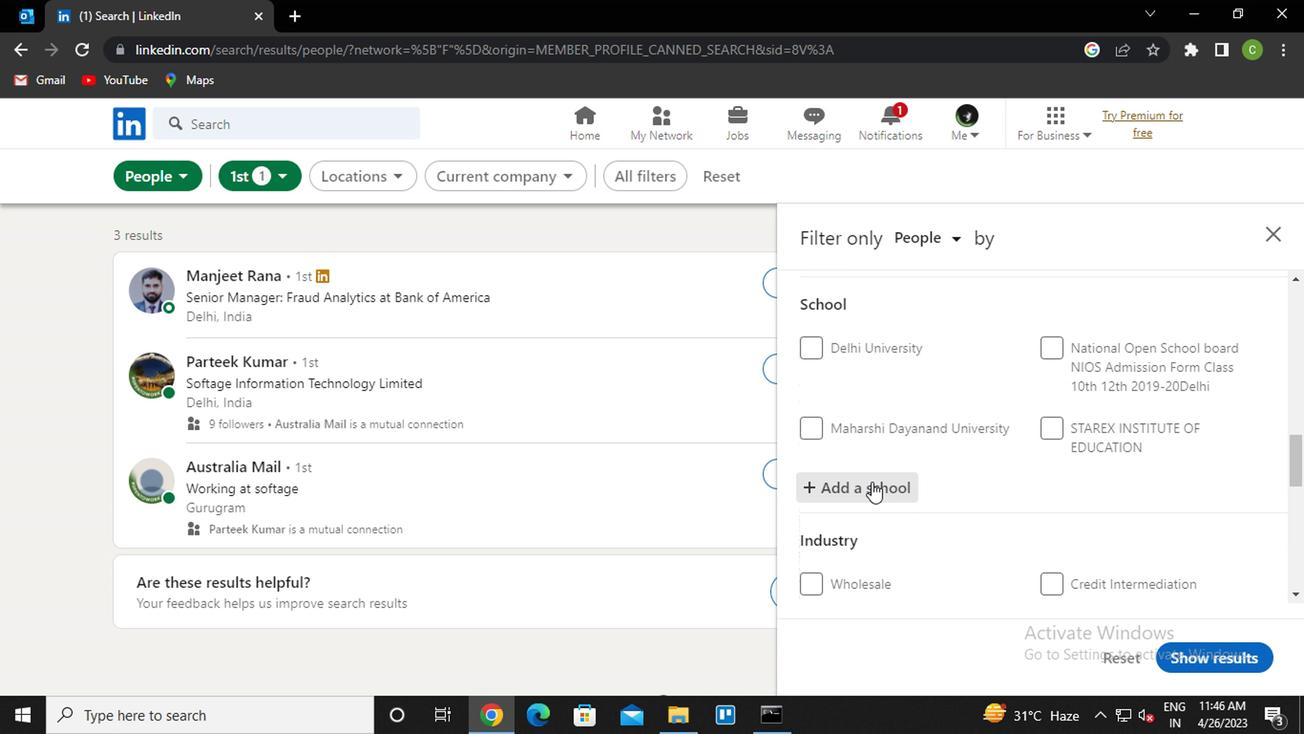 
Action: Key pressed <Key.caps_lock>c<Key.caps_lock>anara<Key.down><Key.down><Key.enter>
Screenshot: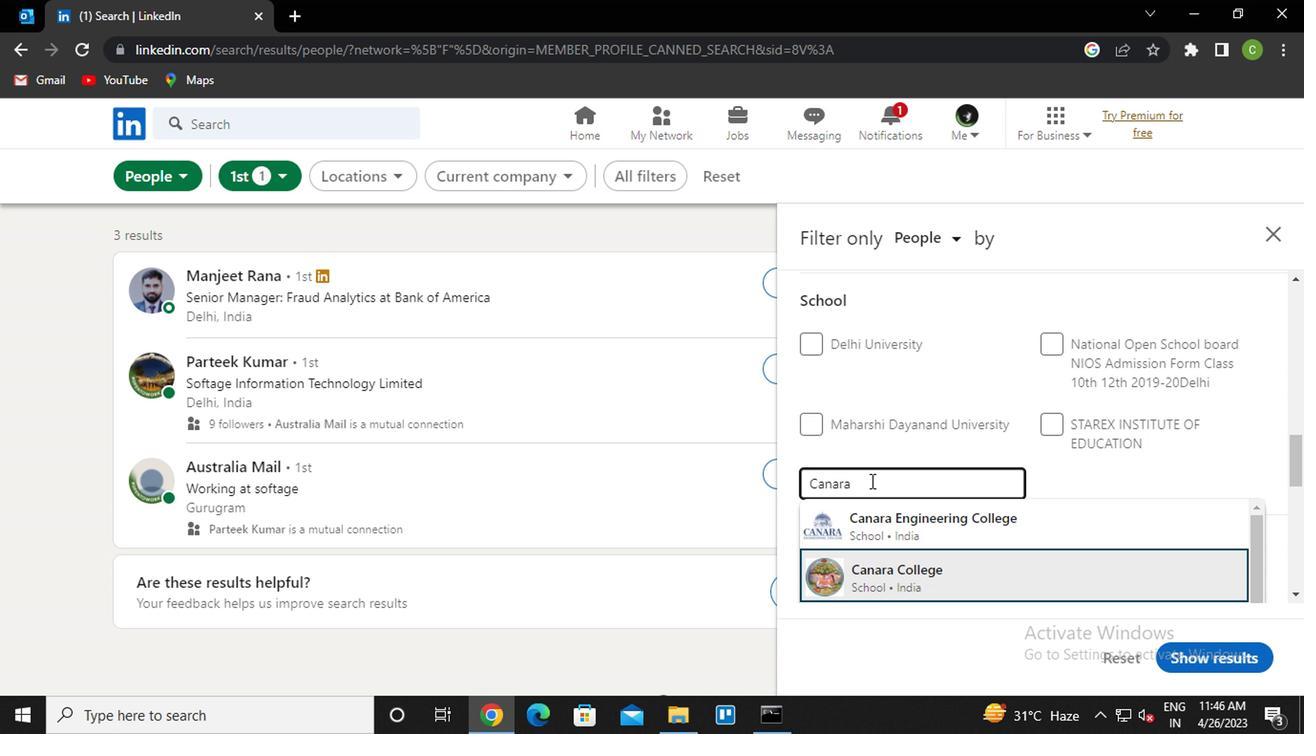 
Action: Mouse moved to (869, 478)
Screenshot: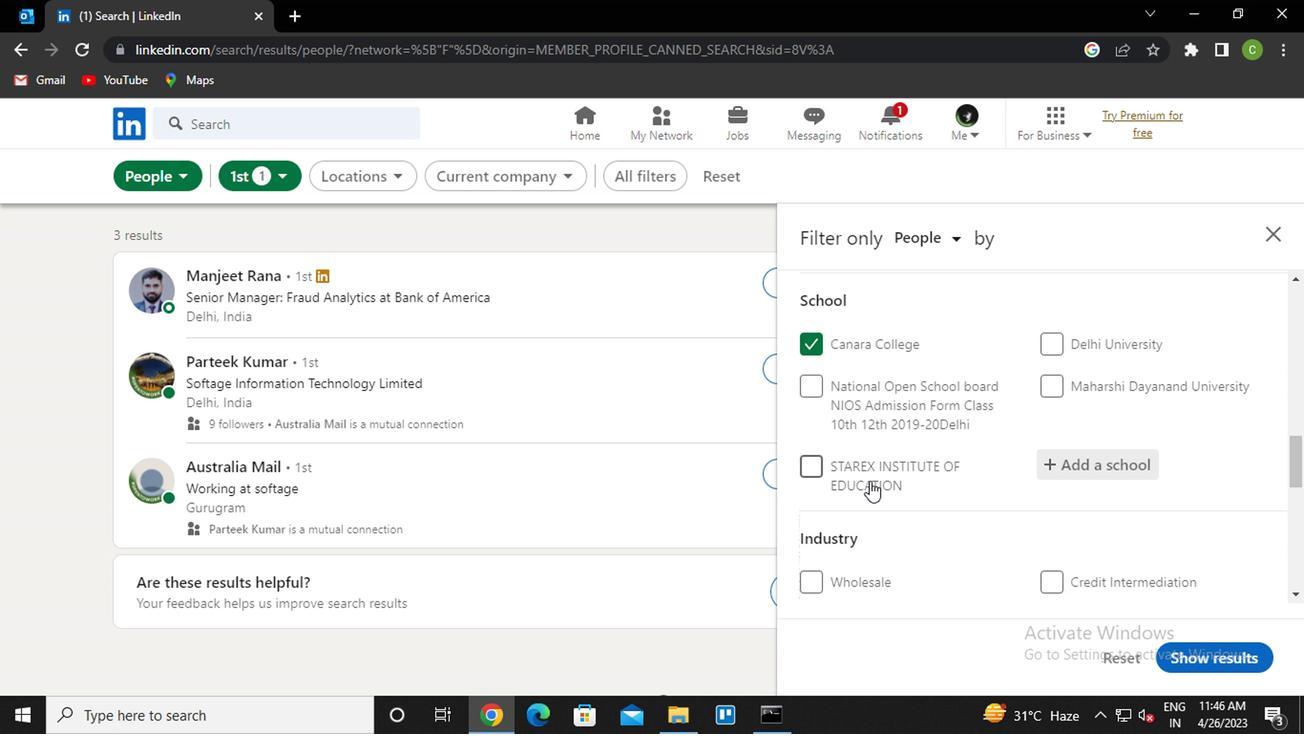 
Action: Mouse scrolled (869, 477) with delta (0, -1)
Screenshot: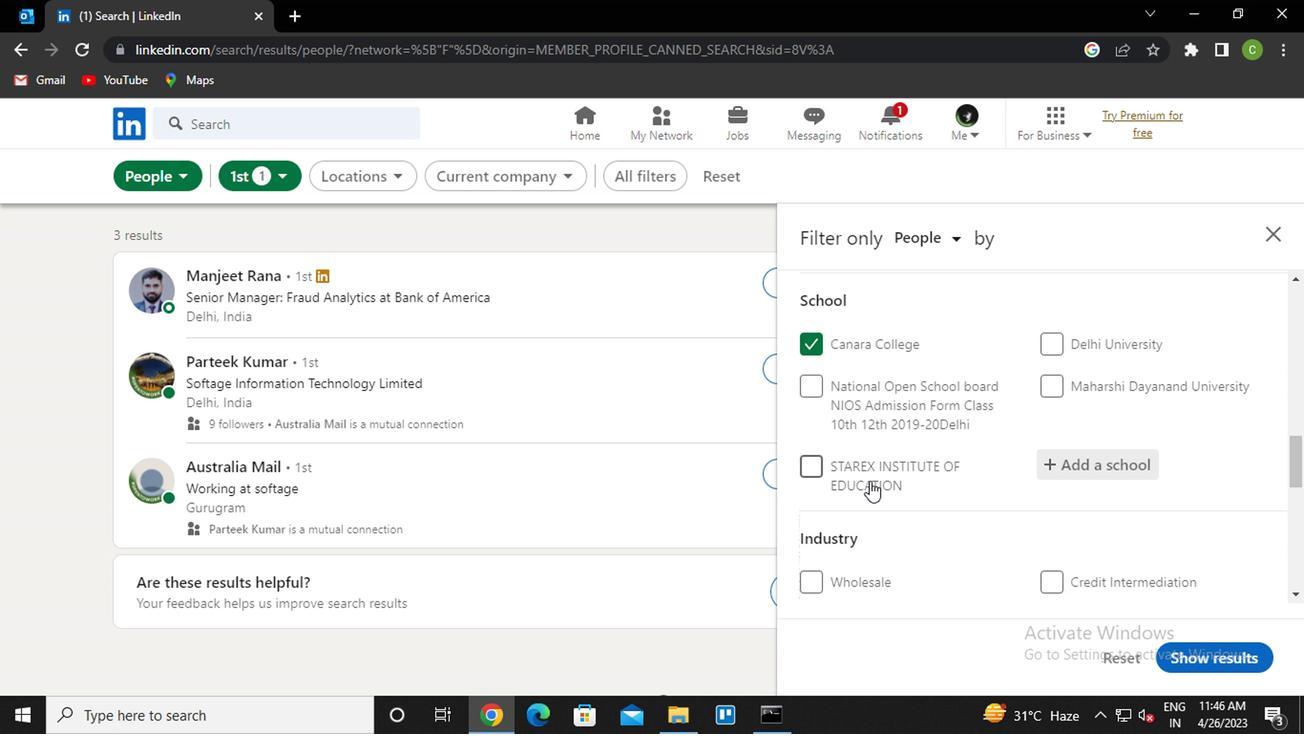 
Action: Mouse moved to (919, 475)
Screenshot: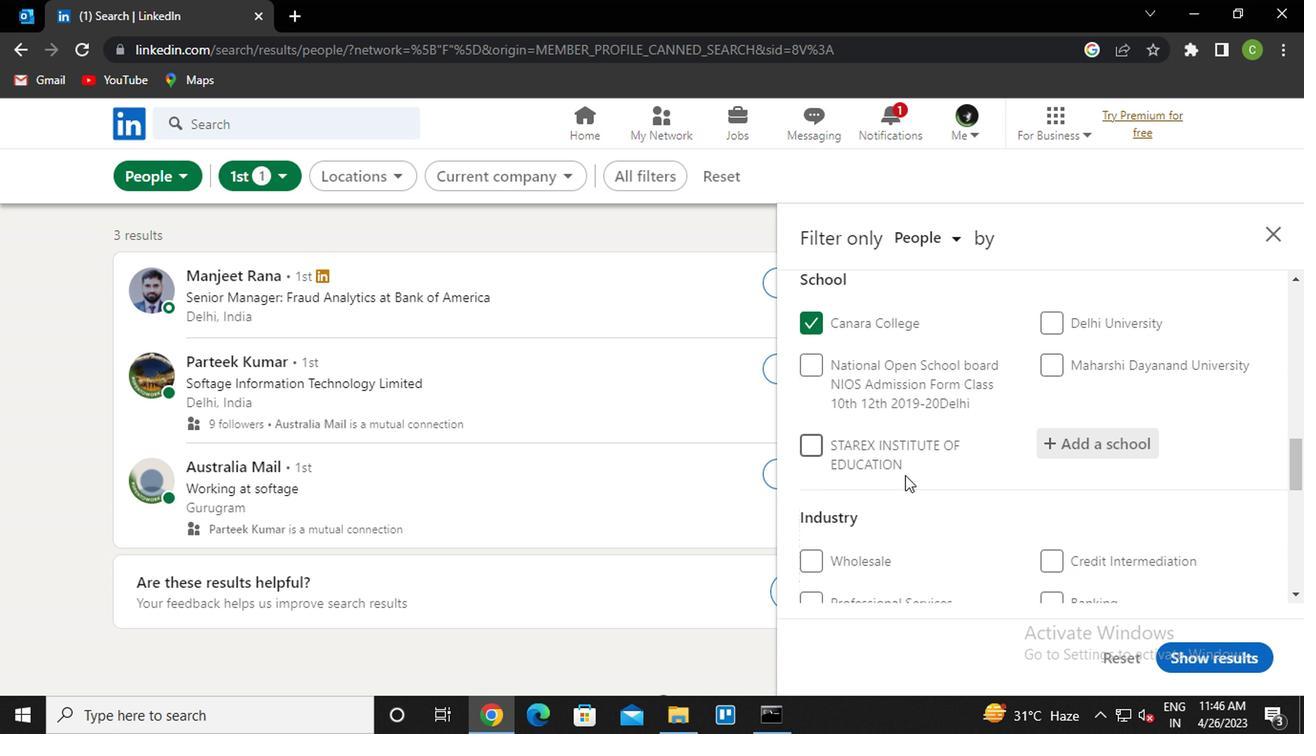 
Action: Mouse scrolled (919, 474) with delta (0, -1)
Screenshot: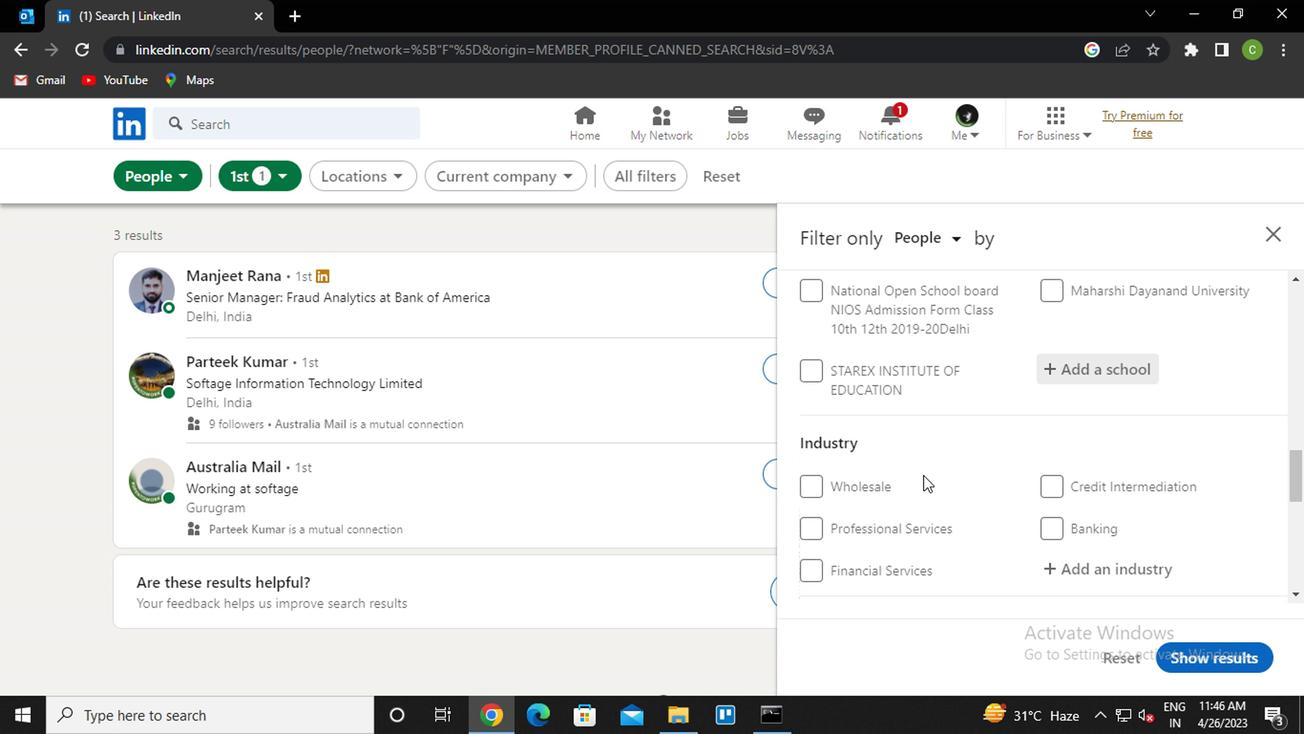 
Action: Mouse moved to (1067, 476)
Screenshot: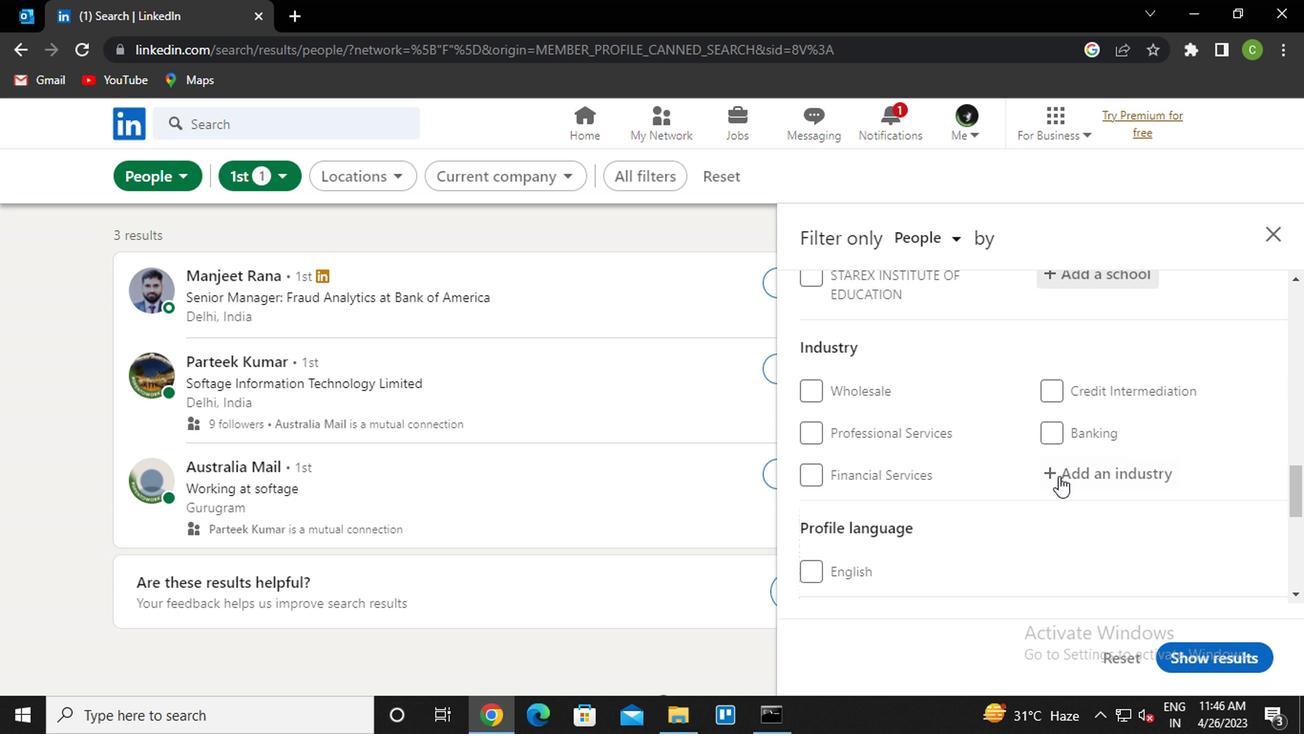 
Action: Mouse pressed left at (1067, 476)
Screenshot: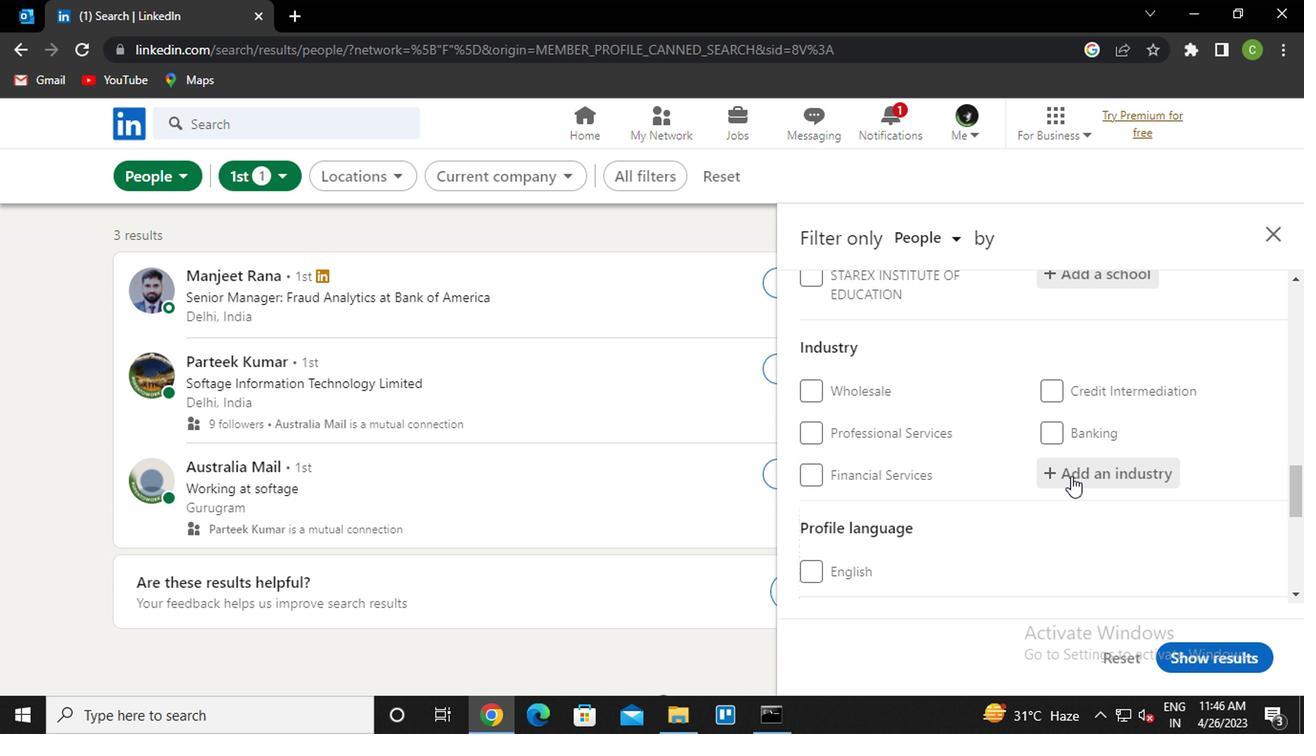 
Action: Key pressed <Key.caps_lock>n<Key.caps_lock>ews<Key.down><Key.enter>
Screenshot: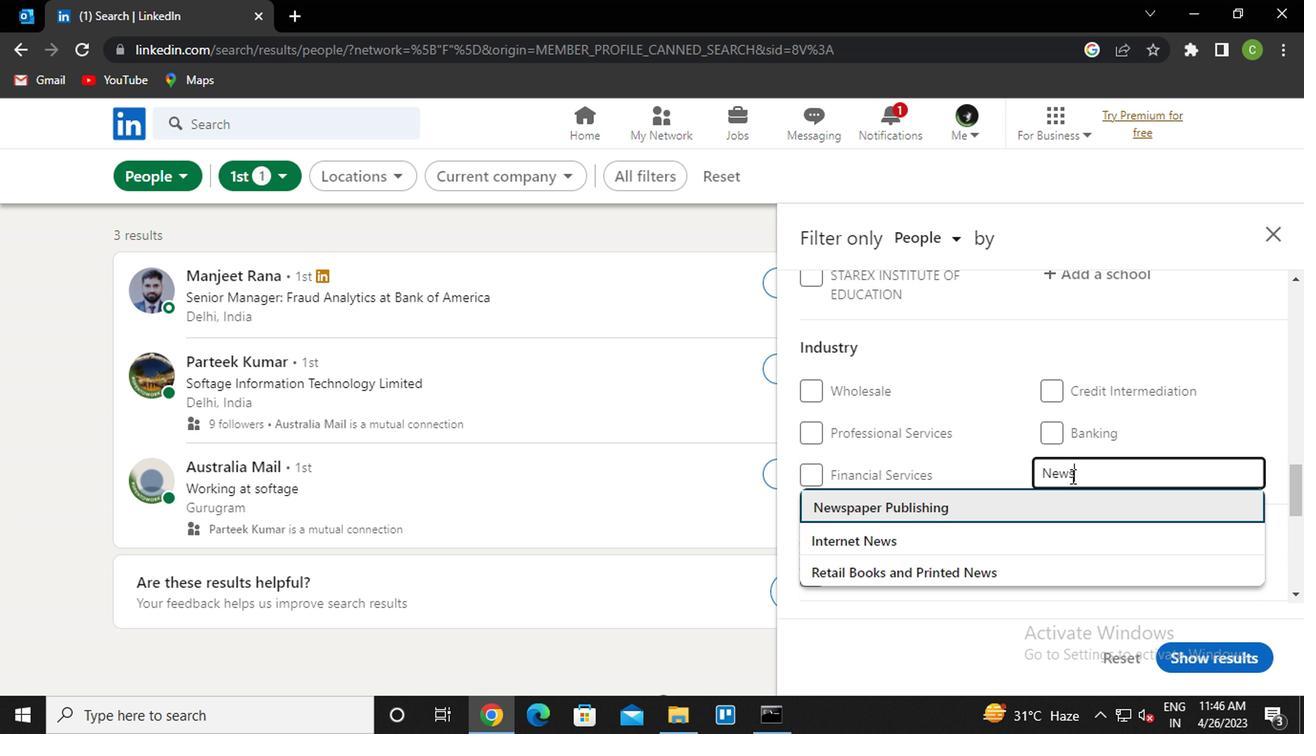 
Action: Mouse moved to (1048, 476)
Screenshot: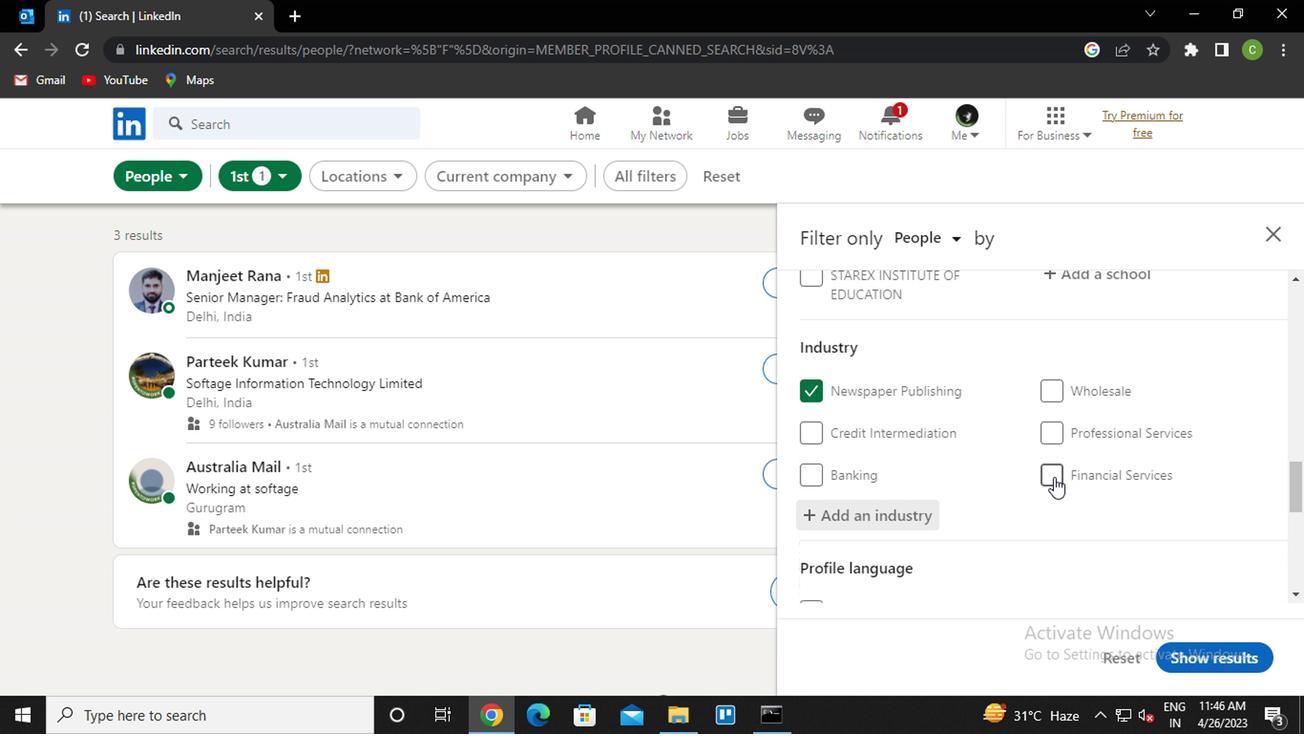 
Action: Mouse scrolled (1048, 475) with delta (0, 0)
Screenshot: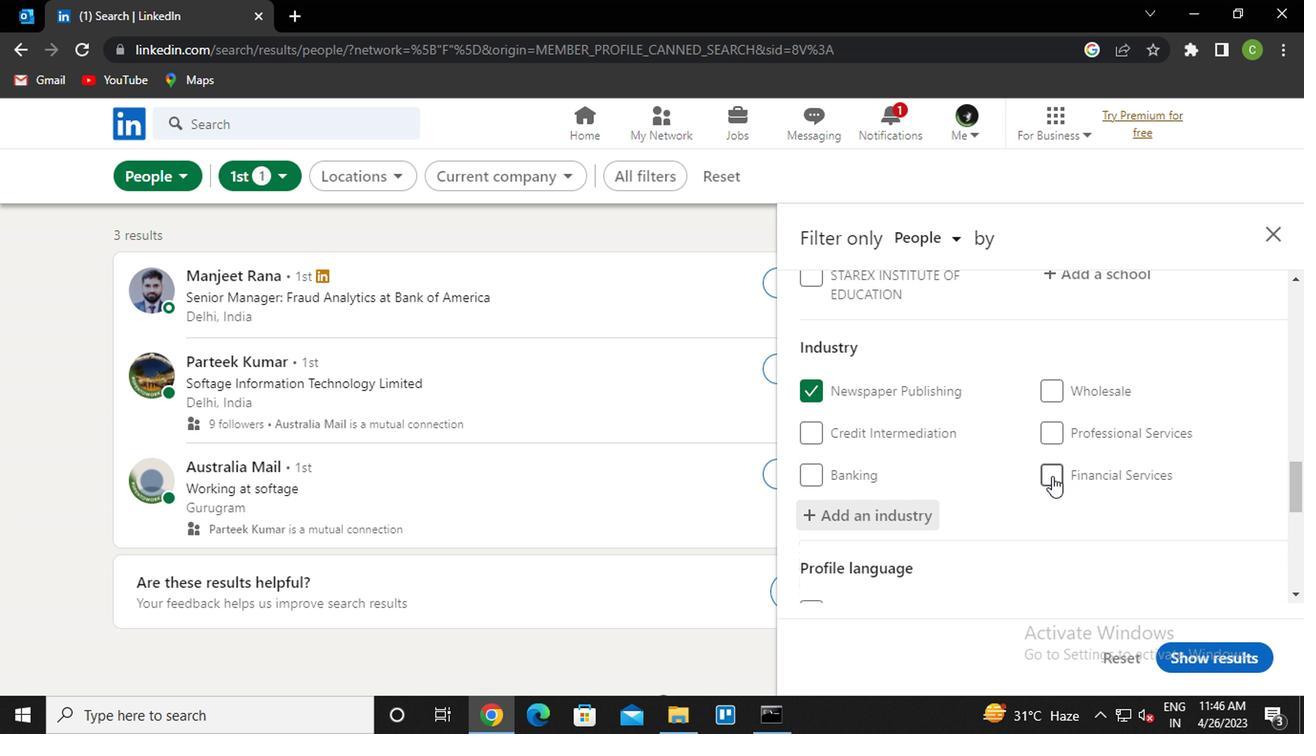 
Action: Mouse moved to (1039, 481)
Screenshot: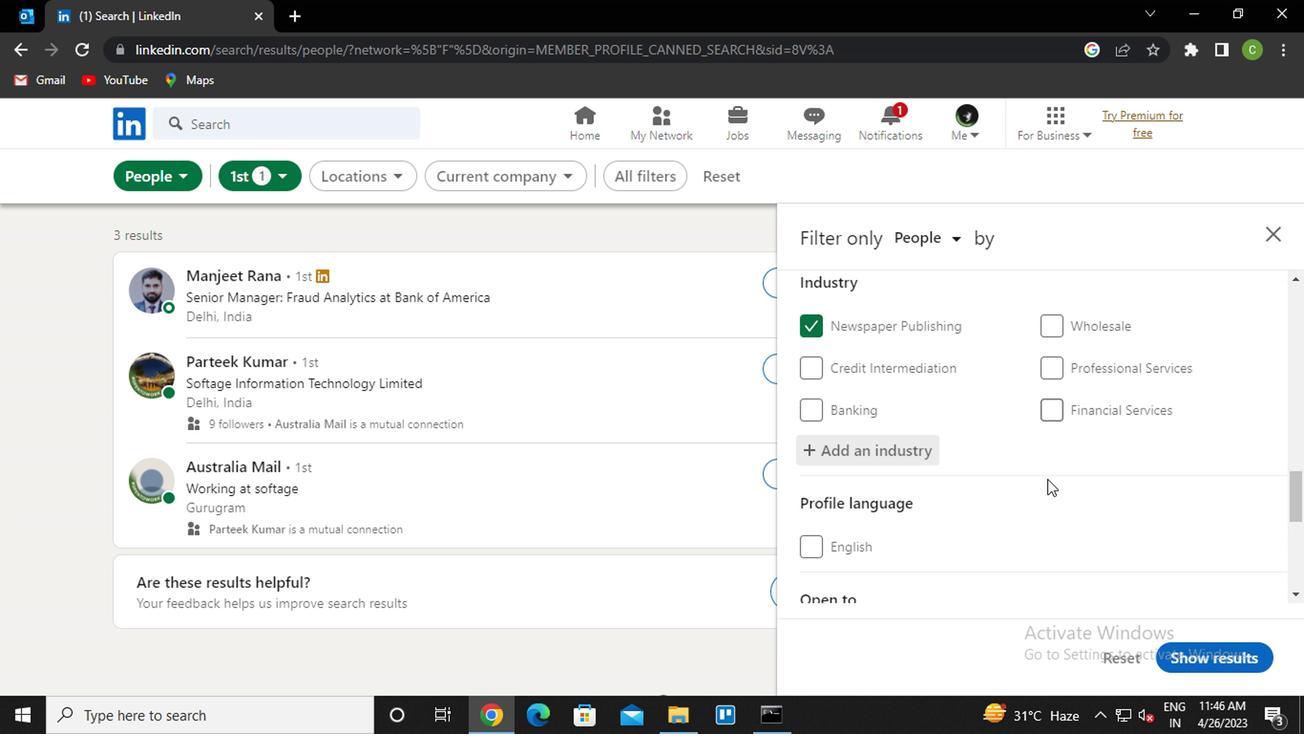 
Action: Mouse scrolled (1039, 480) with delta (0, 0)
Screenshot: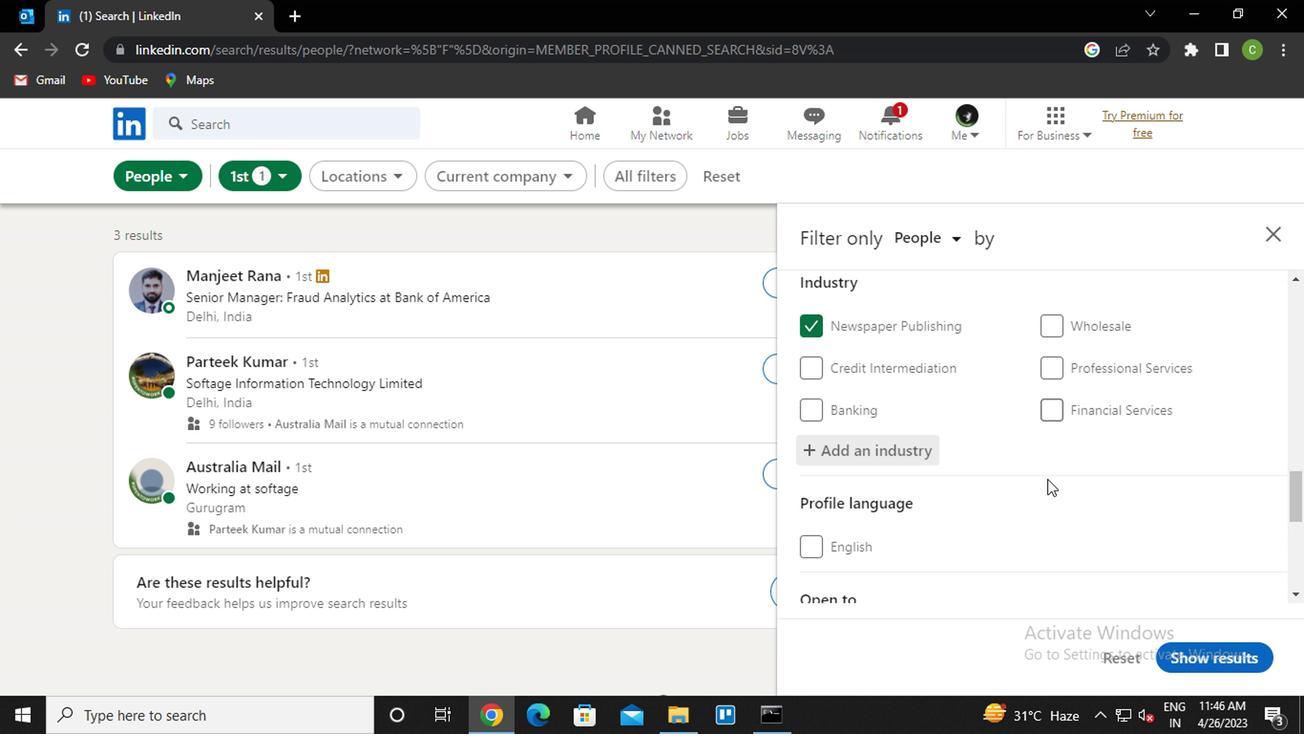 
Action: Mouse moved to (896, 517)
Screenshot: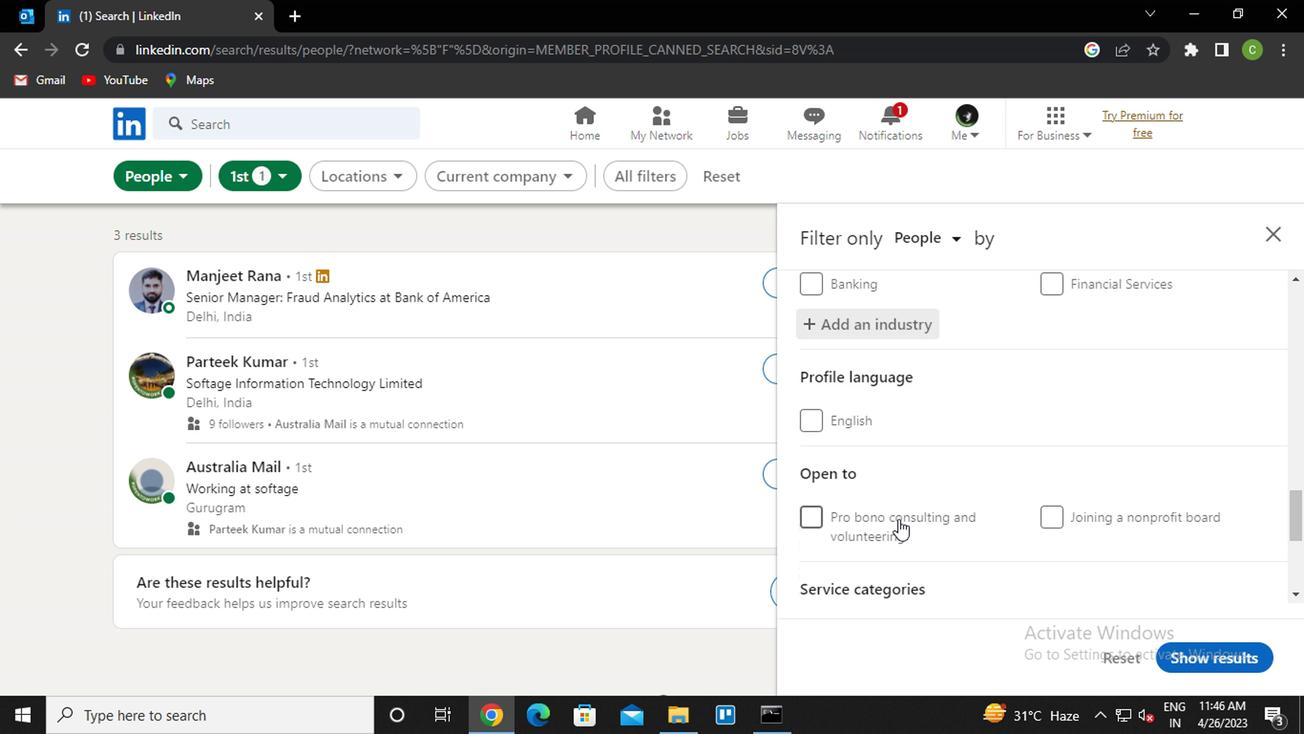 
Action: Mouse scrolled (896, 516) with delta (0, 0)
Screenshot: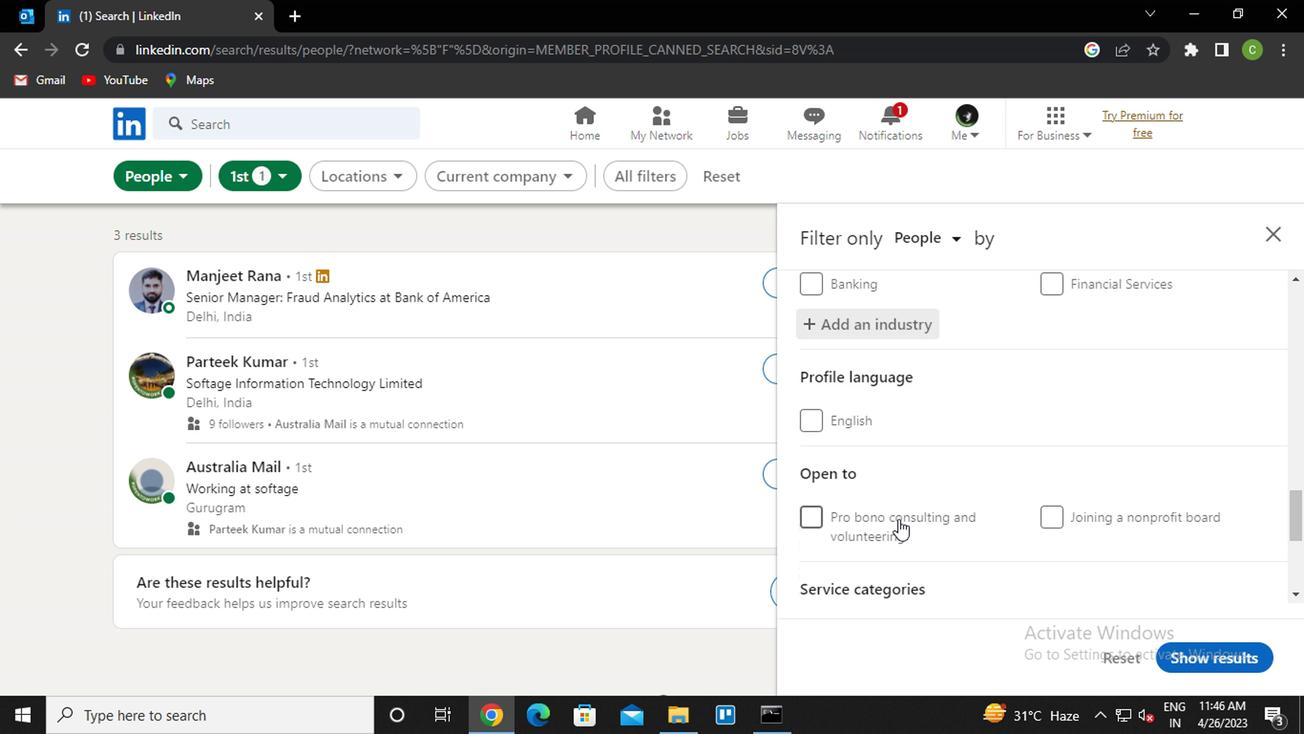 
Action: Mouse moved to (897, 507)
Screenshot: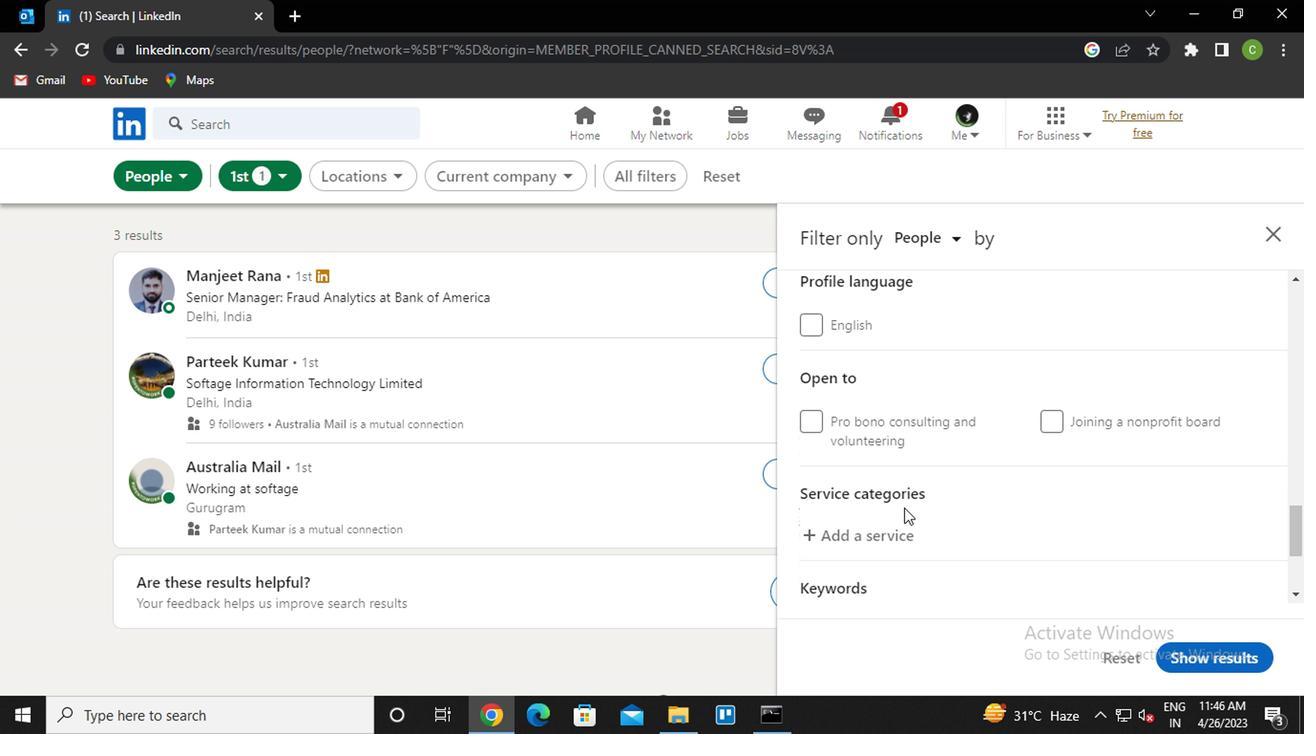 
Action: Mouse scrolled (897, 507) with delta (0, 0)
Screenshot: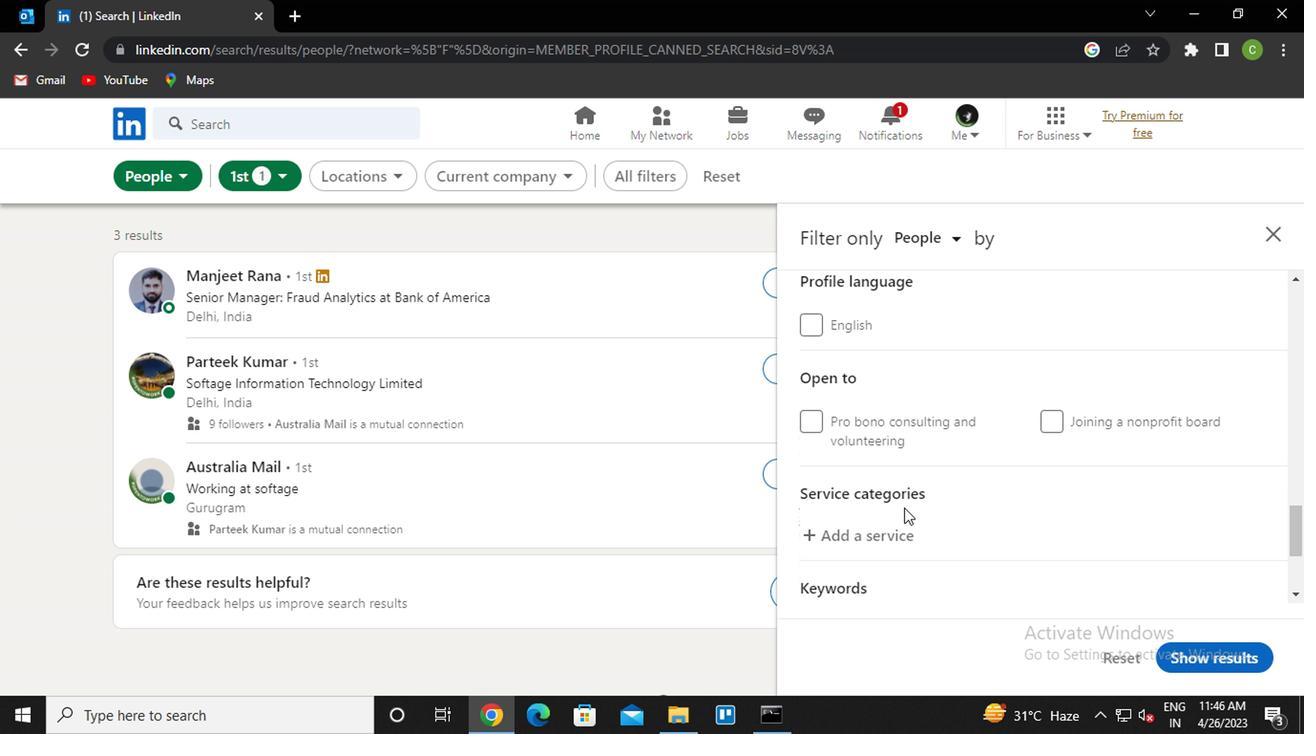 
Action: Mouse moved to (886, 441)
Screenshot: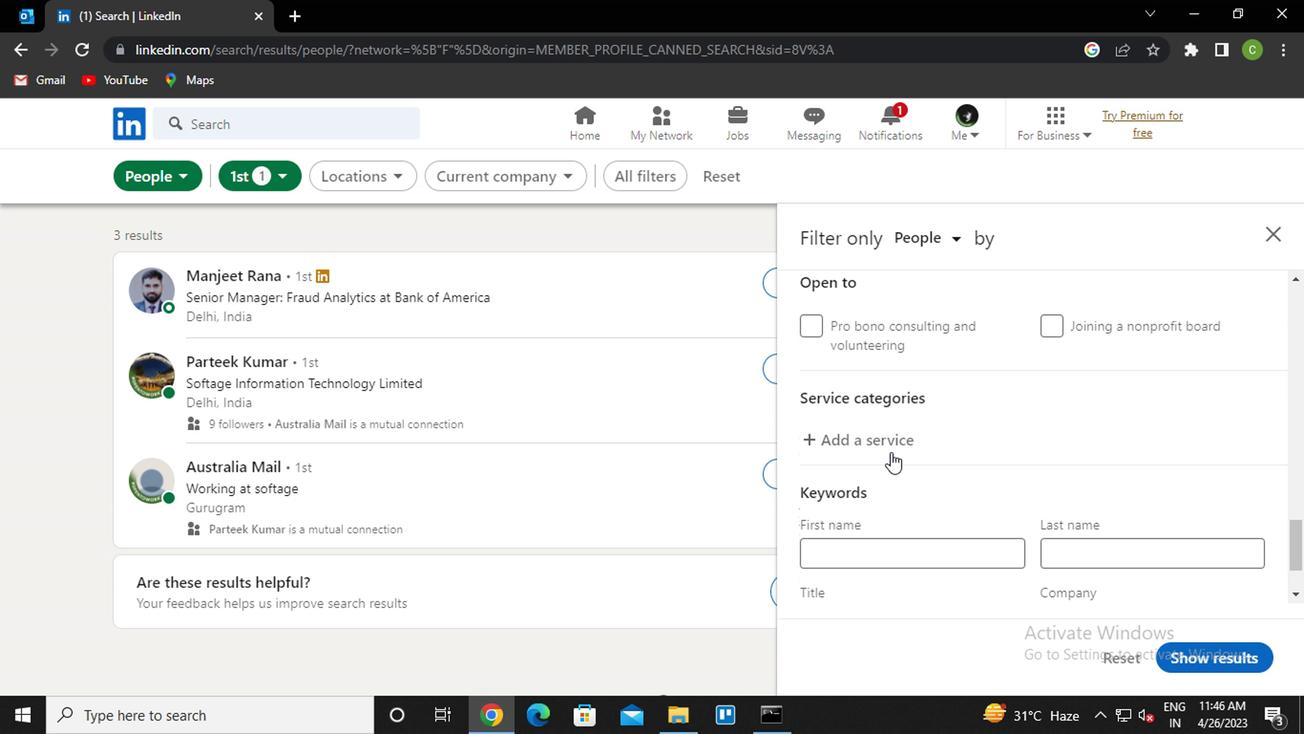 
Action: Mouse pressed left at (886, 441)
Screenshot: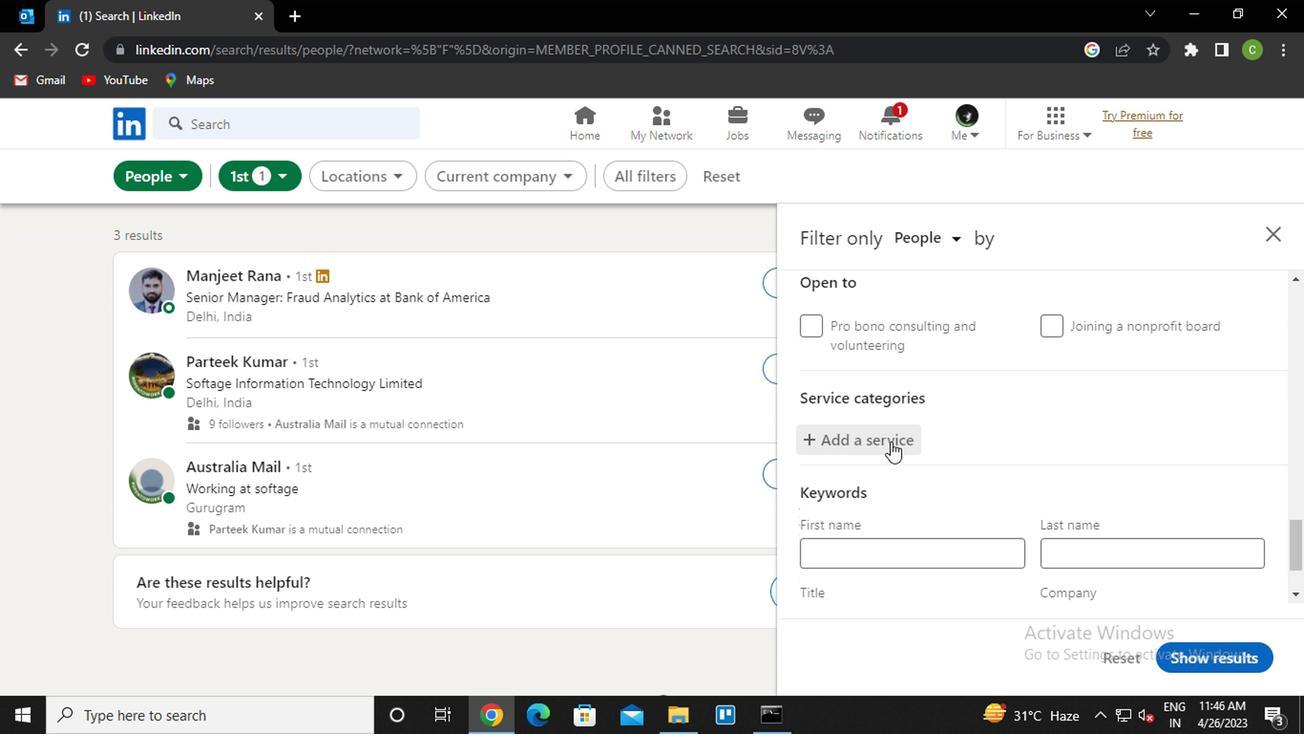 
Action: Key pressed <Key.caps_lock>
Screenshot: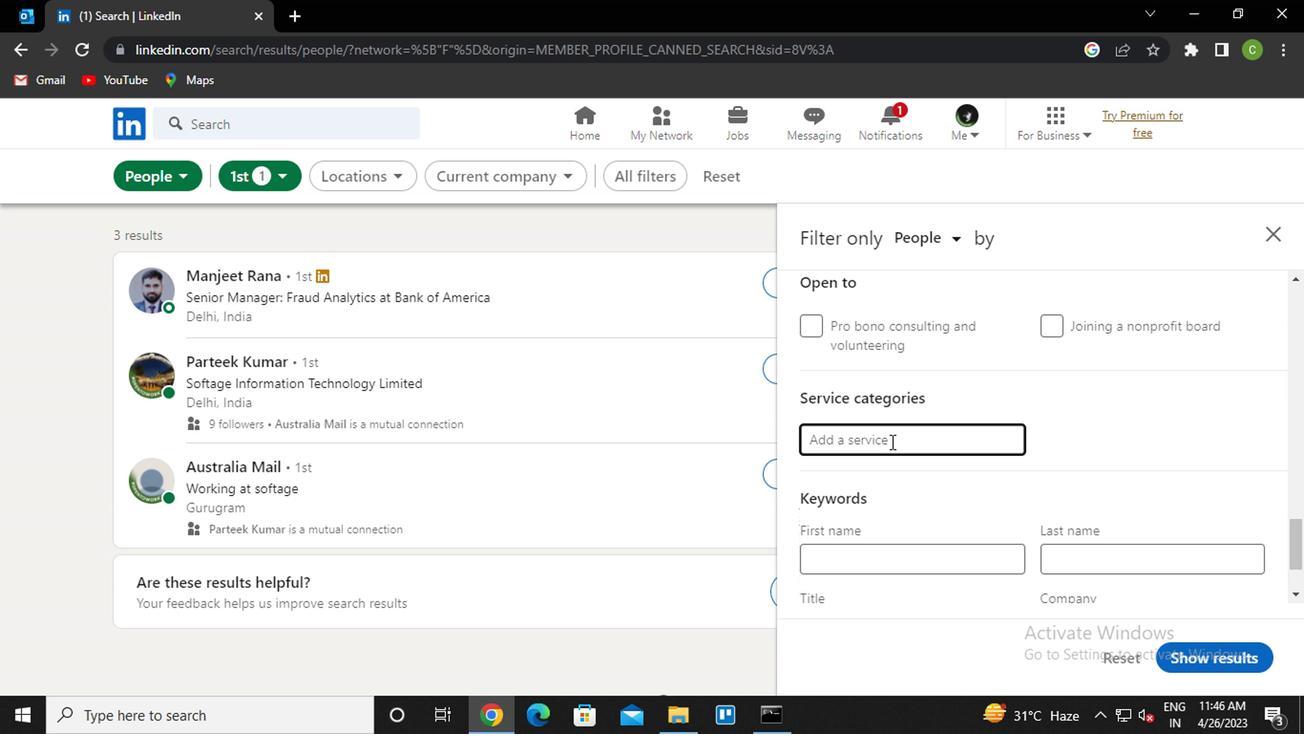 
Action: Mouse moved to (886, 441)
Screenshot: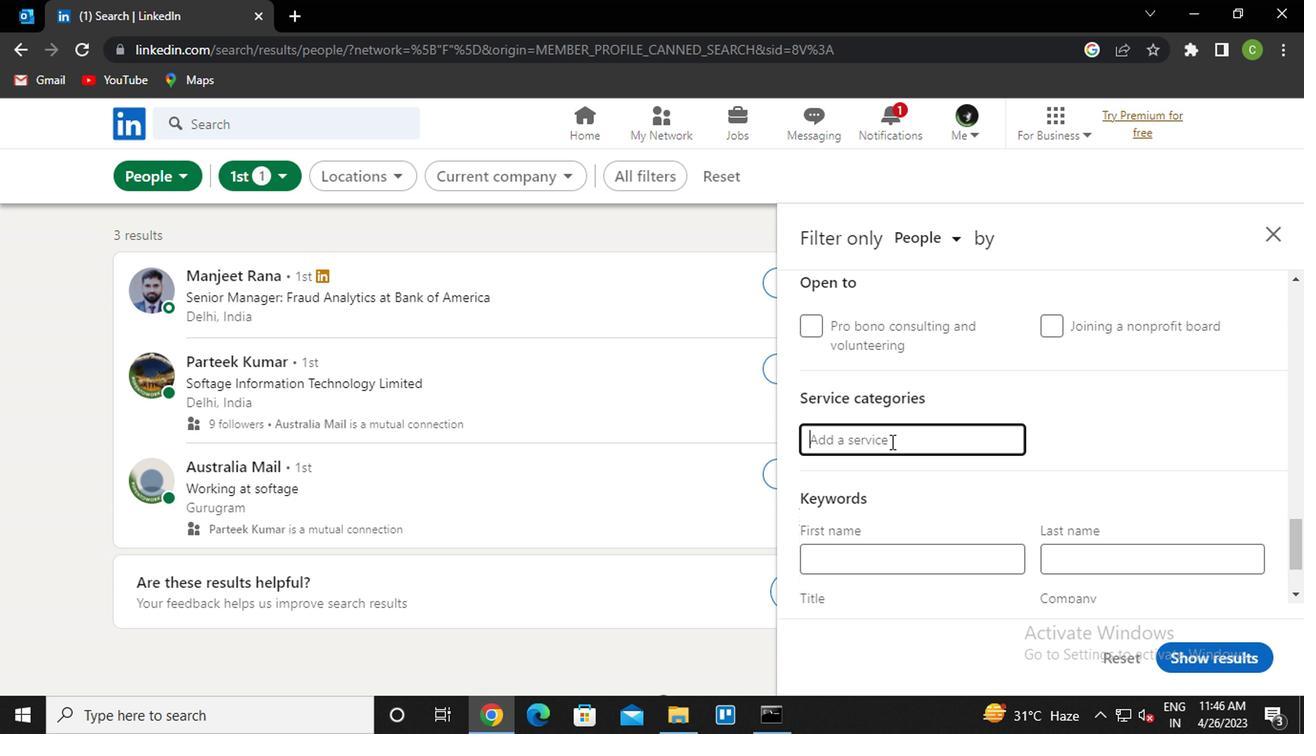 
Action: Key pressed s<Key.caps_lock>earch<Key.down><Key.enter>
Screenshot: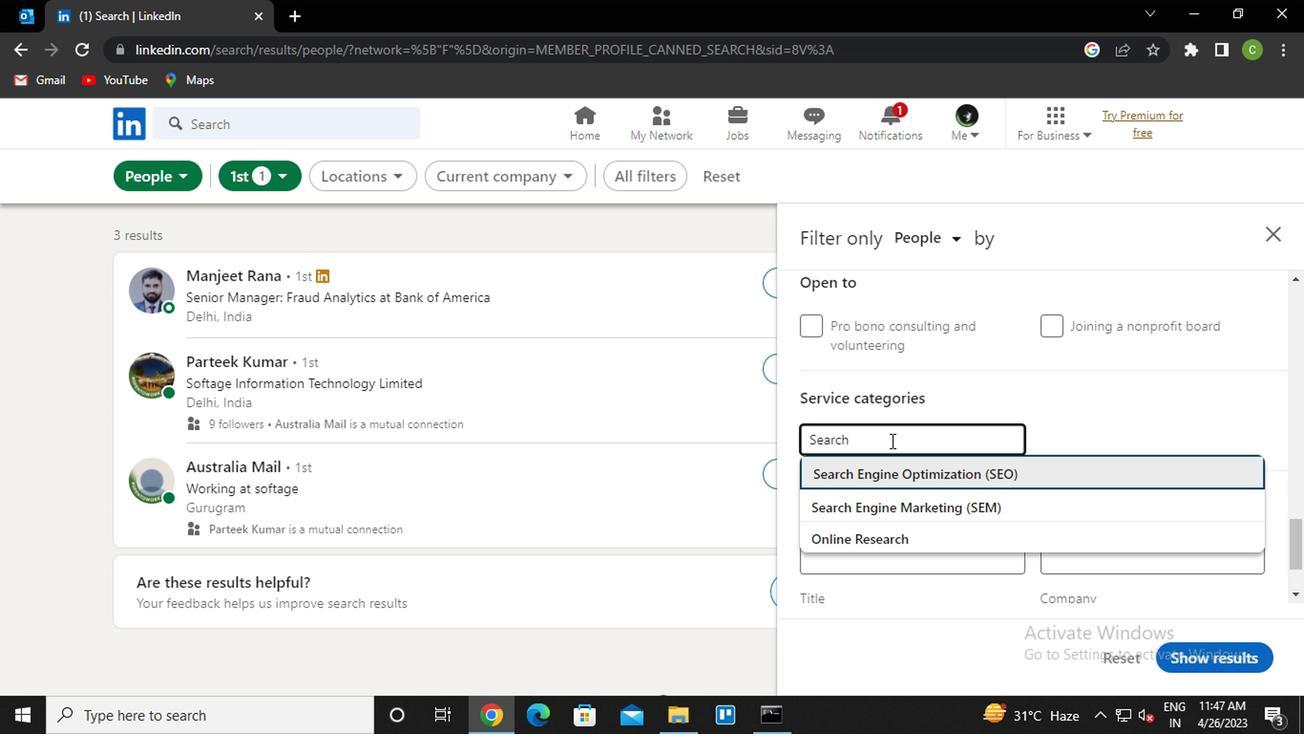 
Action: Mouse moved to (885, 441)
Screenshot: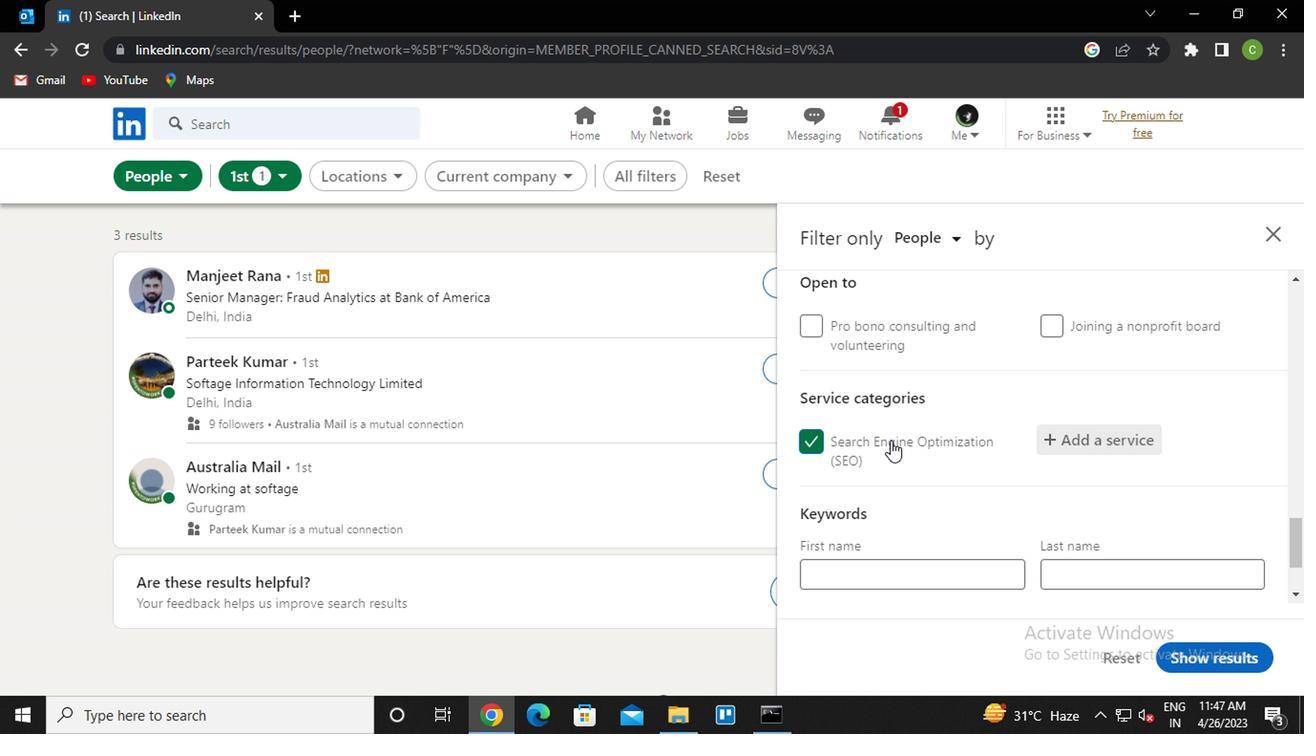 
Action: Mouse scrolled (885, 441) with delta (0, 0)
Screenshot: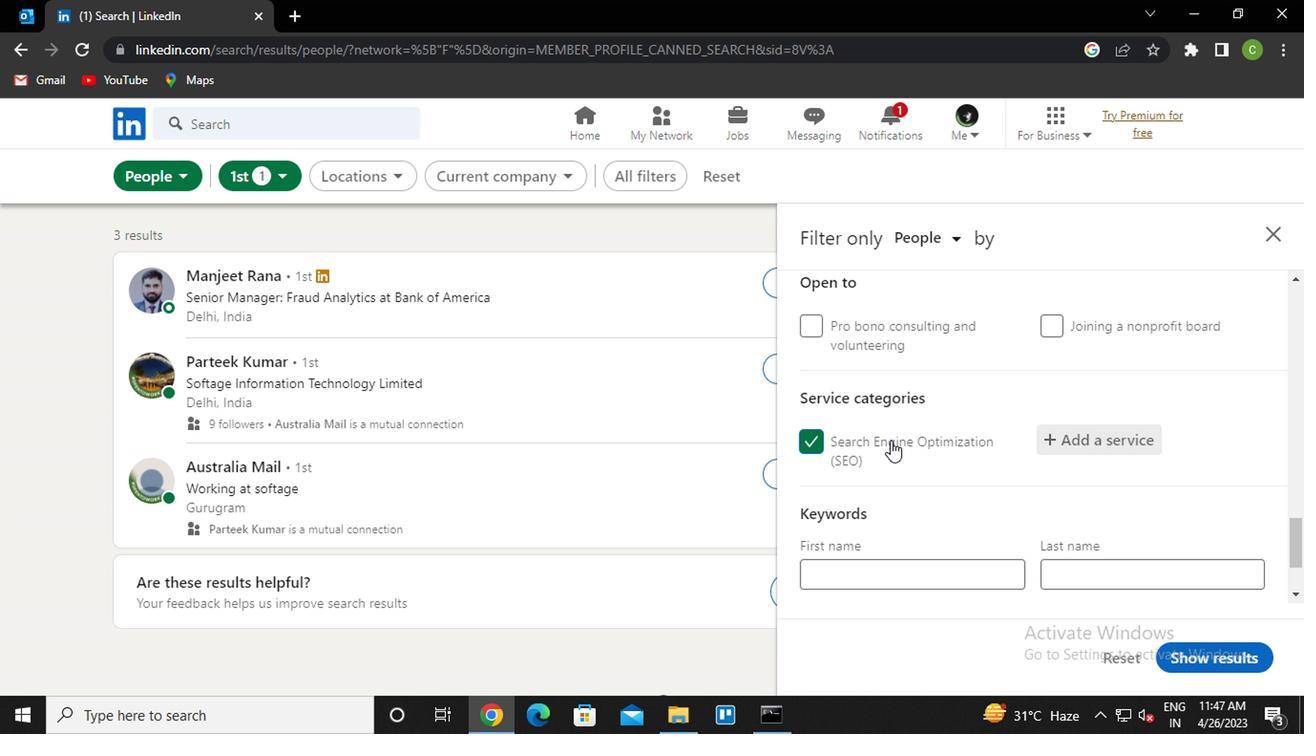 
Action: Mouse moved to (884, 441)
Screenshot: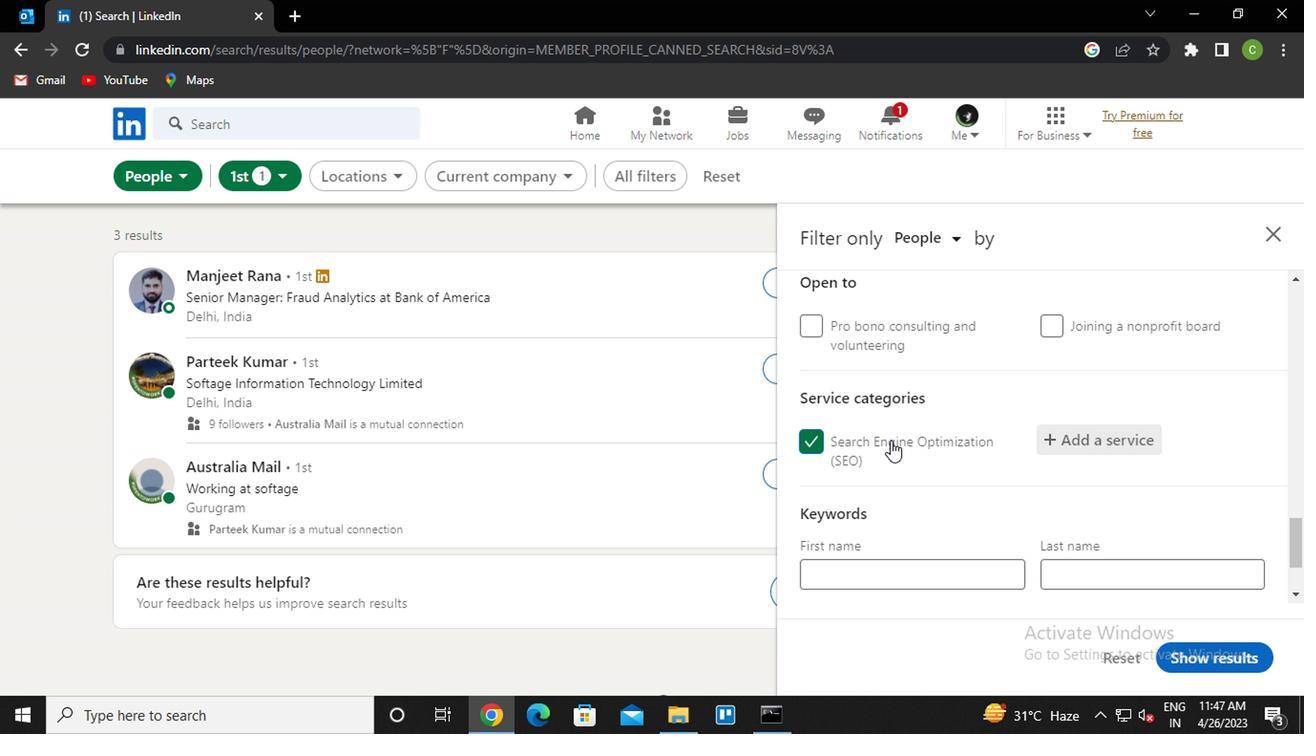 
Action: Mouse scrolled (884, 441) with delta (0, 0)
Screenshot: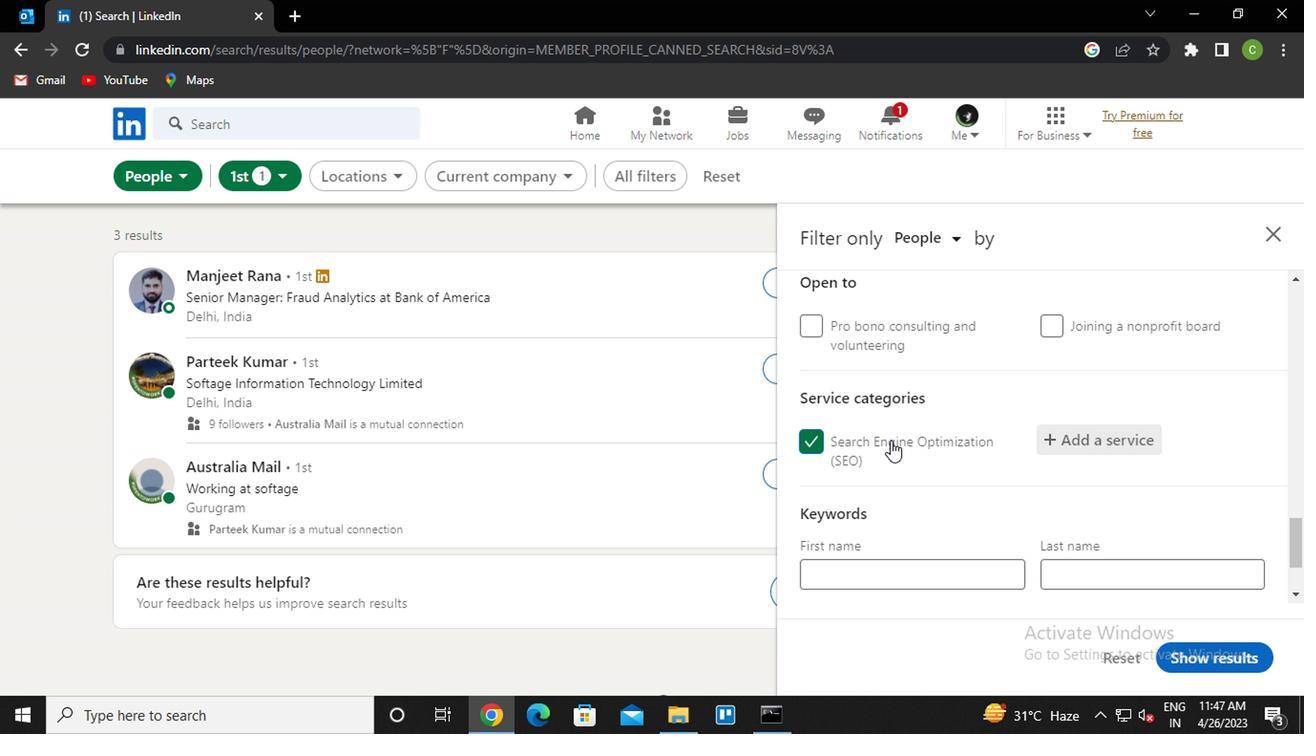 
Action: Mouse moved to (882, 445)
Screenshot: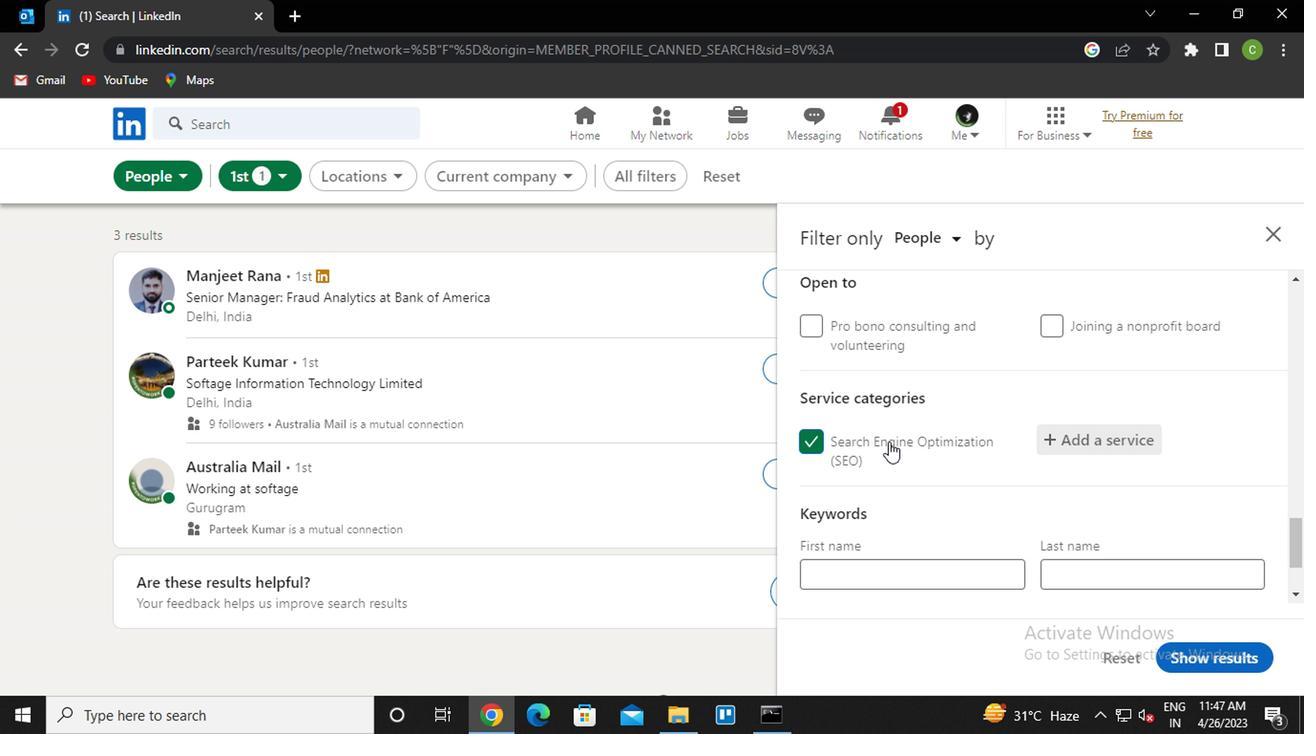 
Action: Mouse scrolled (882, 443) with delta (0, -1)
Screenshot: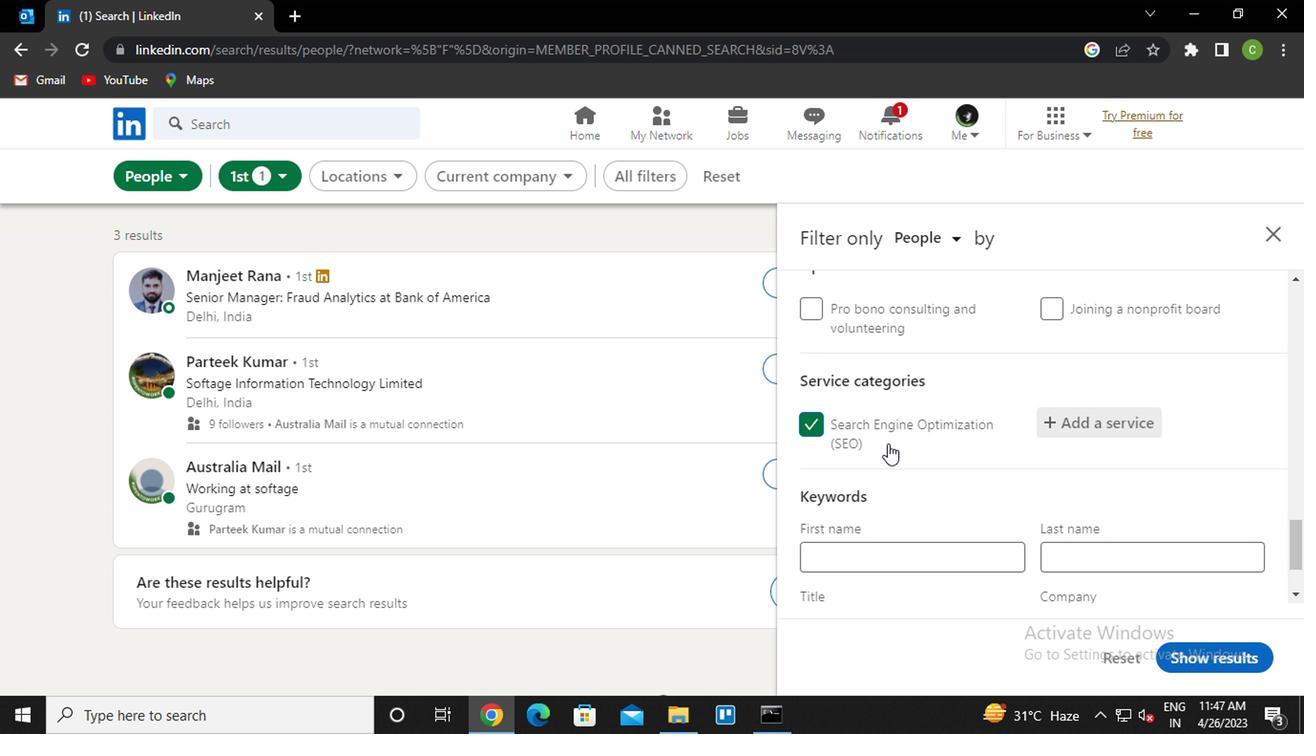 
Action: Mouse moved to (896, 519)
Screenshot: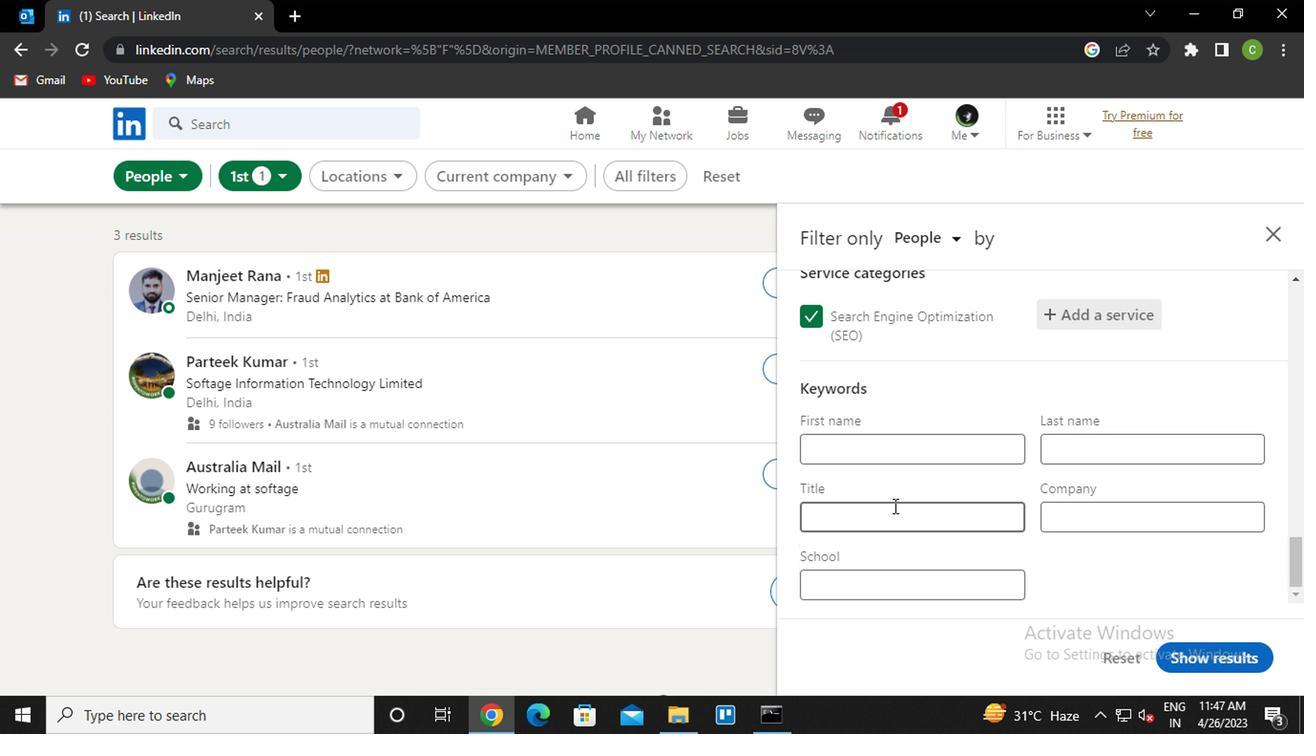 
Action: Mouse pressed left at (896, 519)
Screenshot: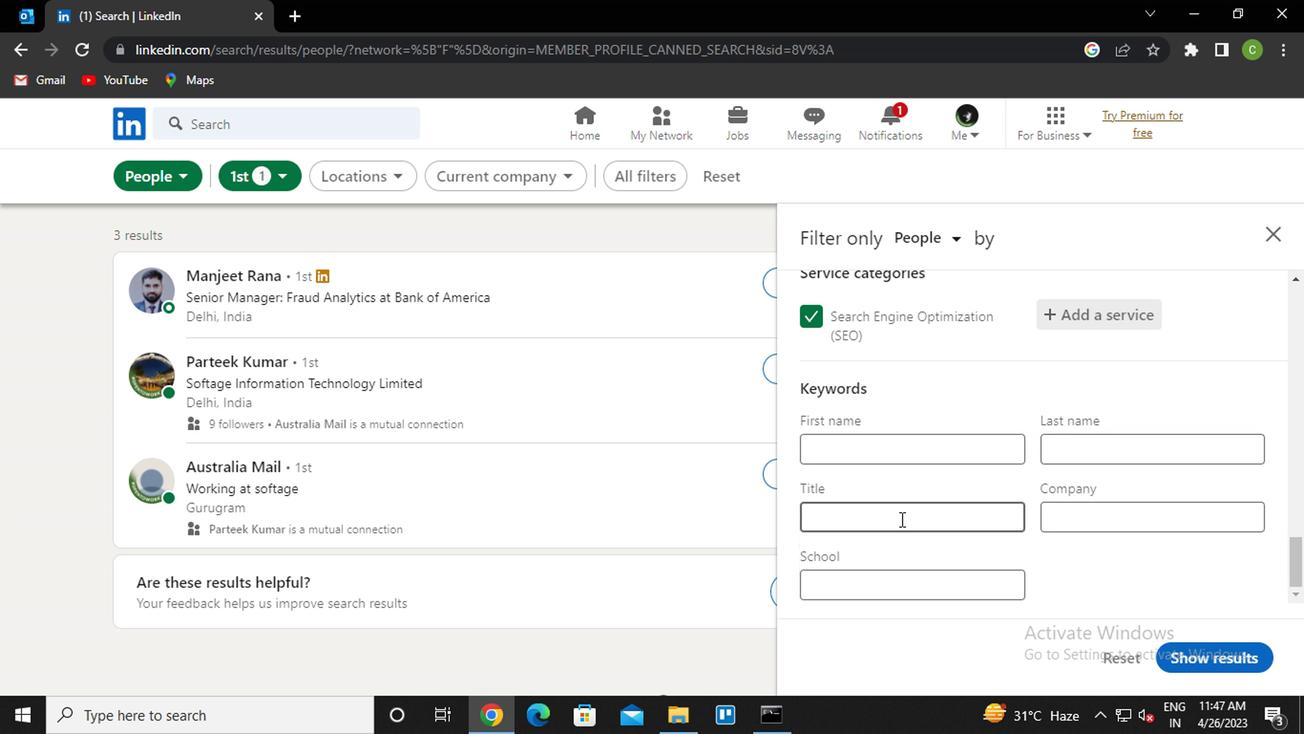 
Action: Key pressed <Key.caps_lock>c<Key.caps_lock>onversation<Key.space><Key.caps_lock>s<Key.caps_lock>cientist
Screenshot: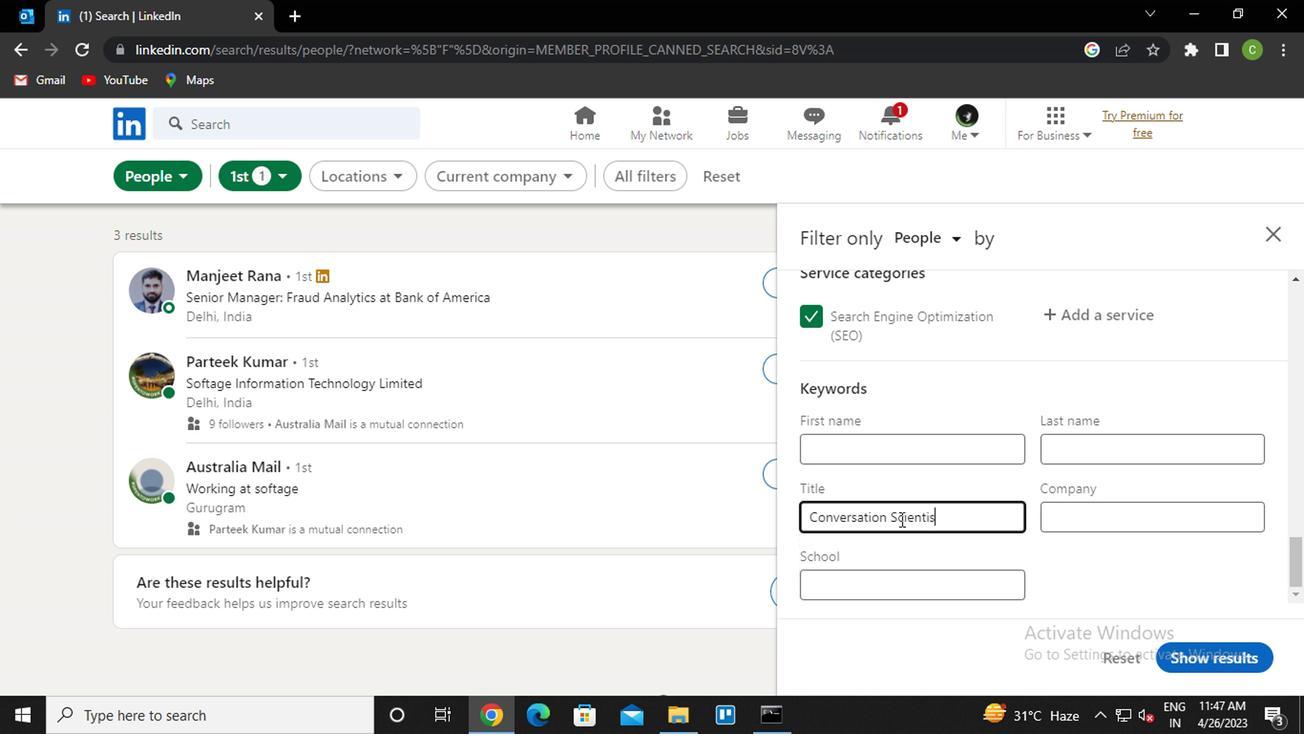 
Action: Mouse moved to (1175, 653)
Screenshot: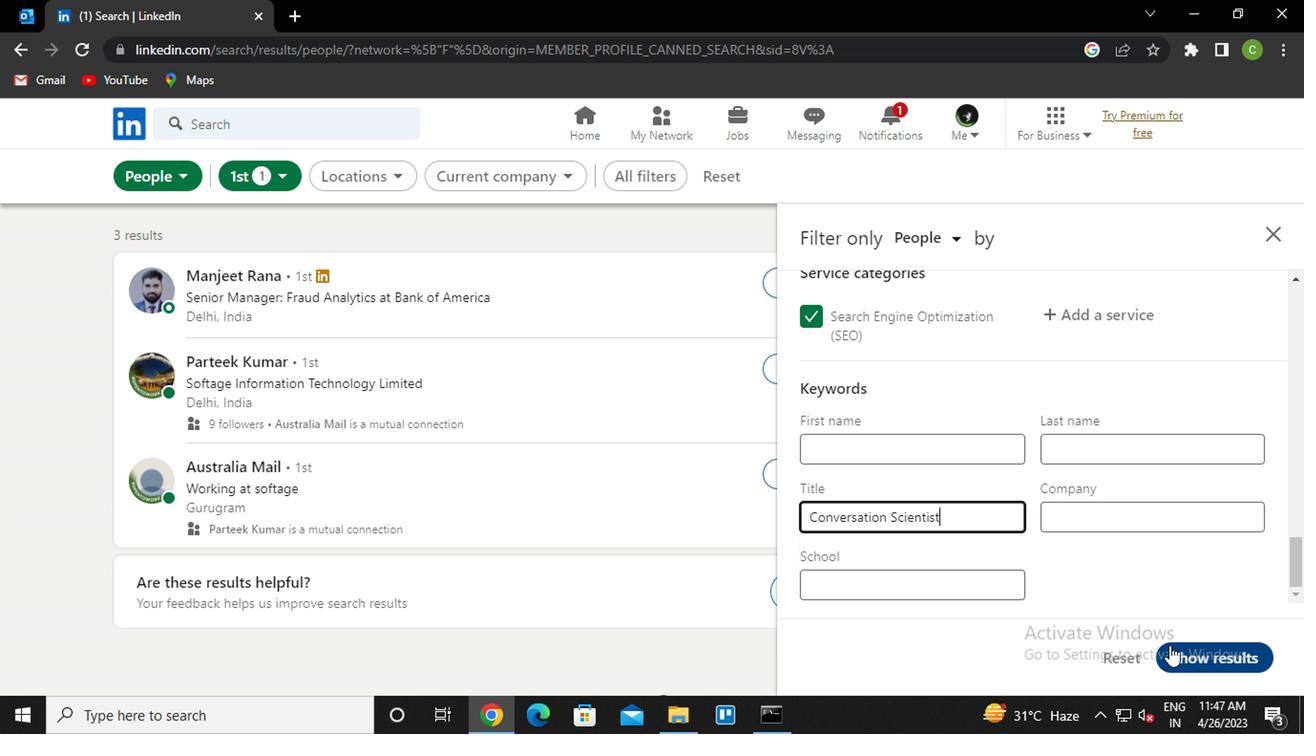 
Action: Mouse pressed left at (1175, 653)
Screenshot: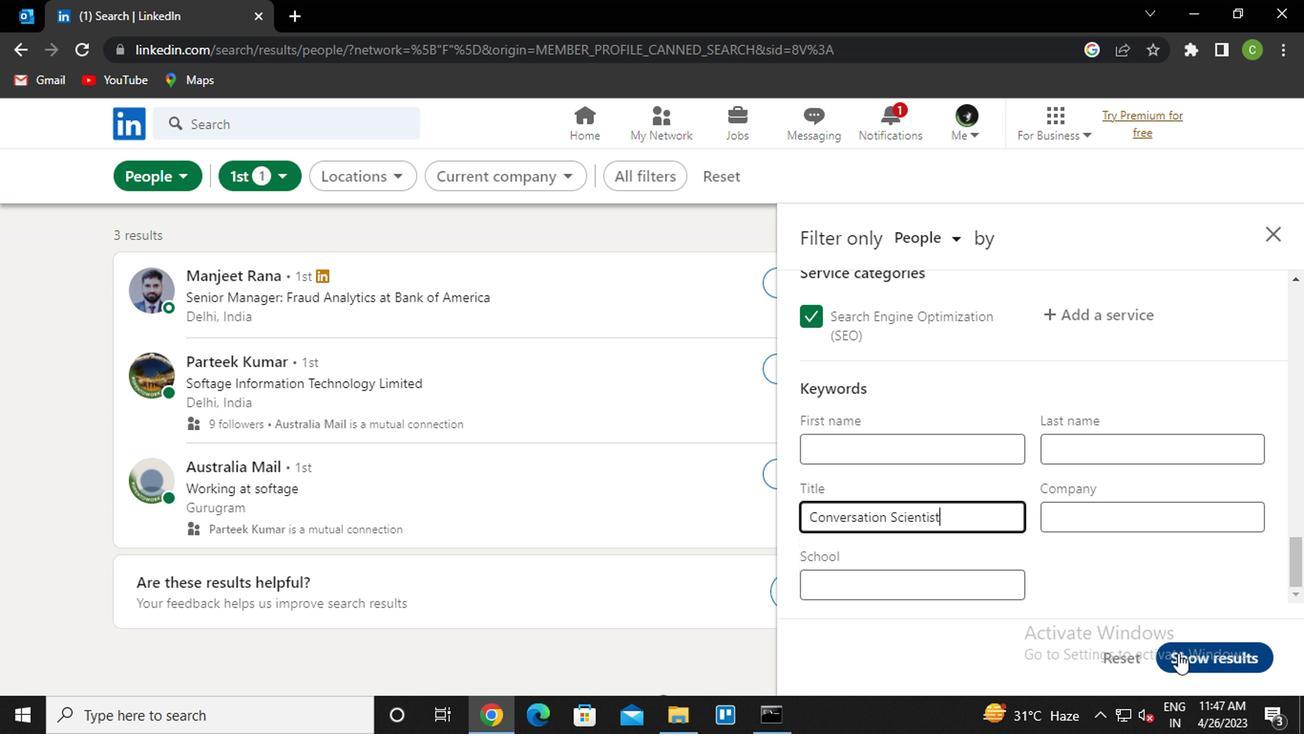 
Action: Mouse moved to (1067, 566)
Screenshot: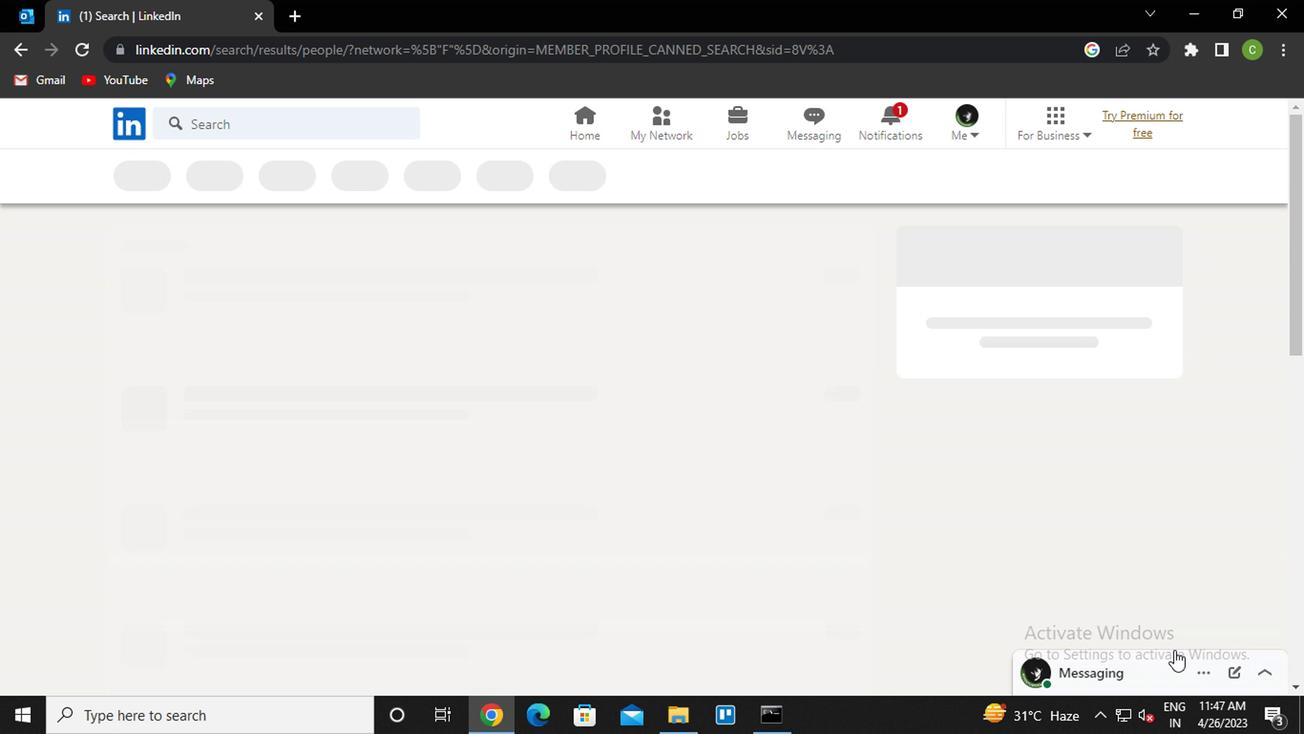 
